 Task: Find connections with filter location Kongolo with filter topic #staysafewith filter profile language German with filter current company WSP in India with filter school Medical jobs updates with filter industry Consumer Services with filter service category Project Management with filter keywords title Public Relations Specialist
Action: Mouse moved to (502, 102)
Screenshot: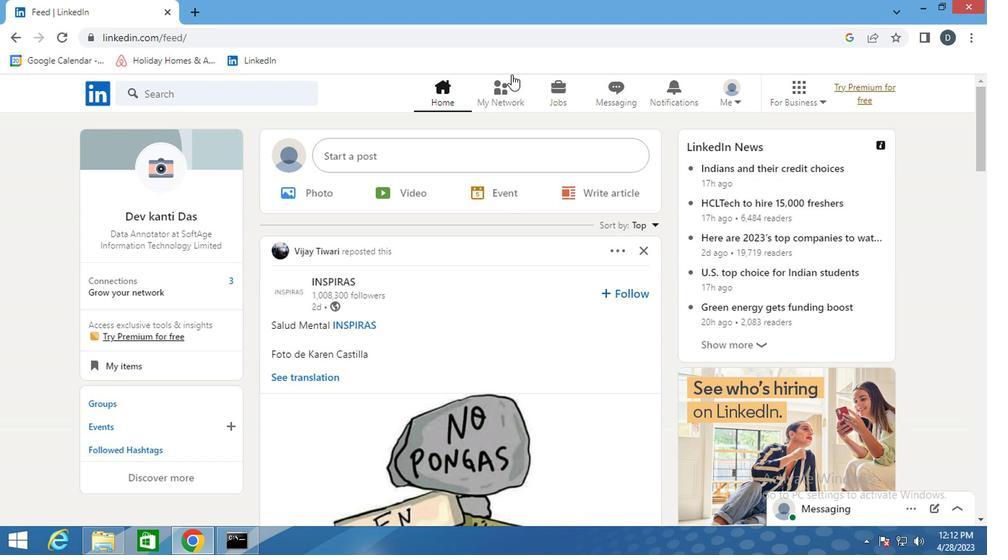 
Action: Mouse pressed left at (502, 102)
Screenshot: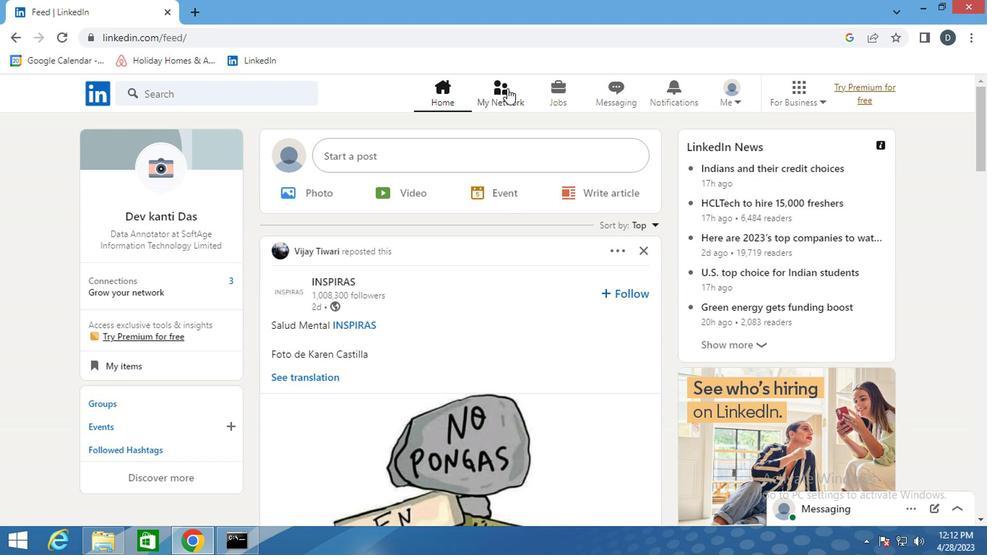 
Action: Mouse moved to (282, 177)
Screenshot: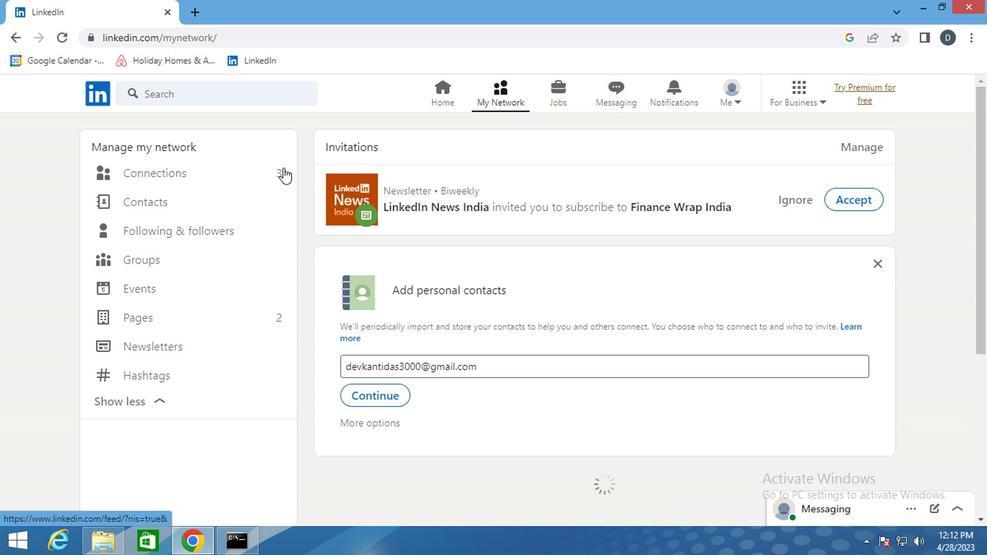 
Action: Mouse pressed left at (282, 177)
Screenshot: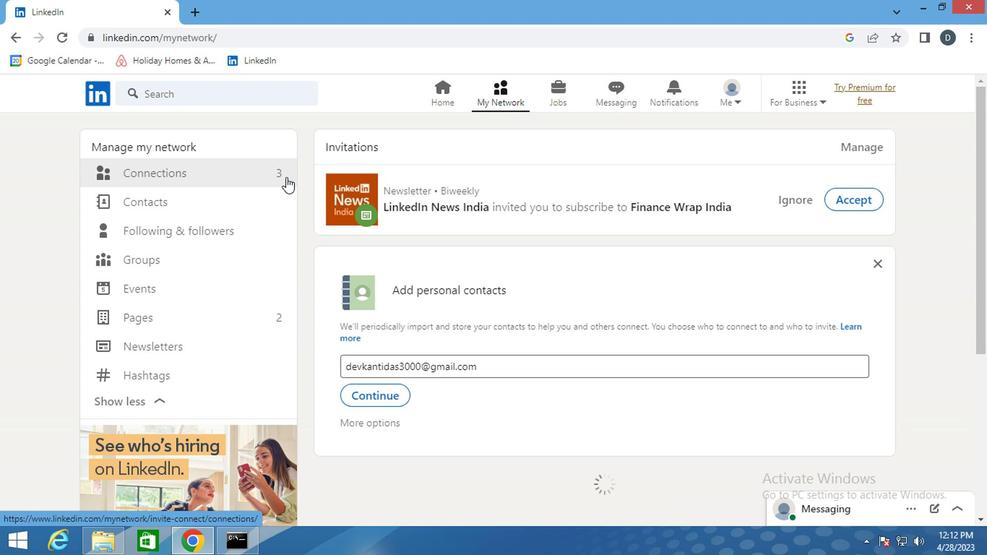 
Action: Mouse pressed left at (282, 177)
Screenshot: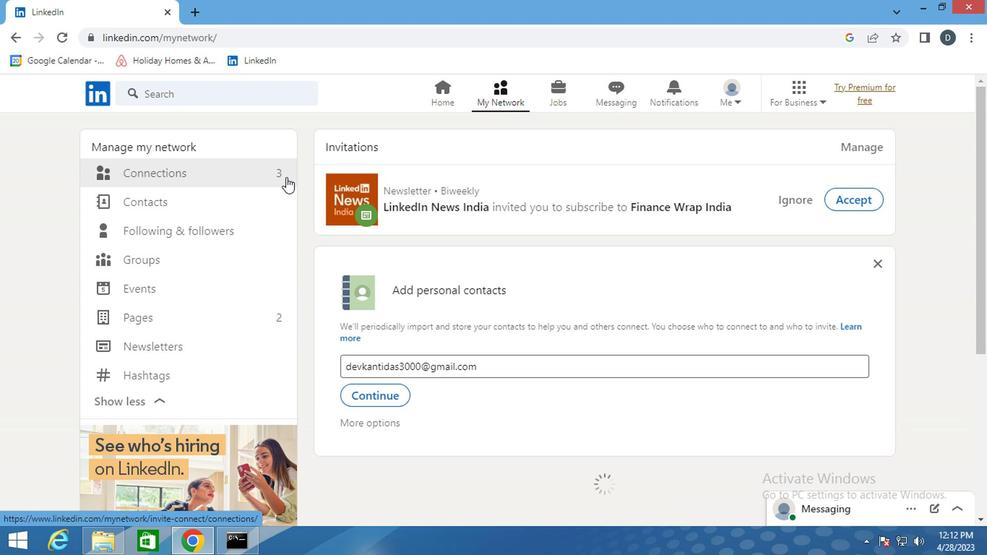 
Action: Mouse moved to (277, 173)
Screenshot: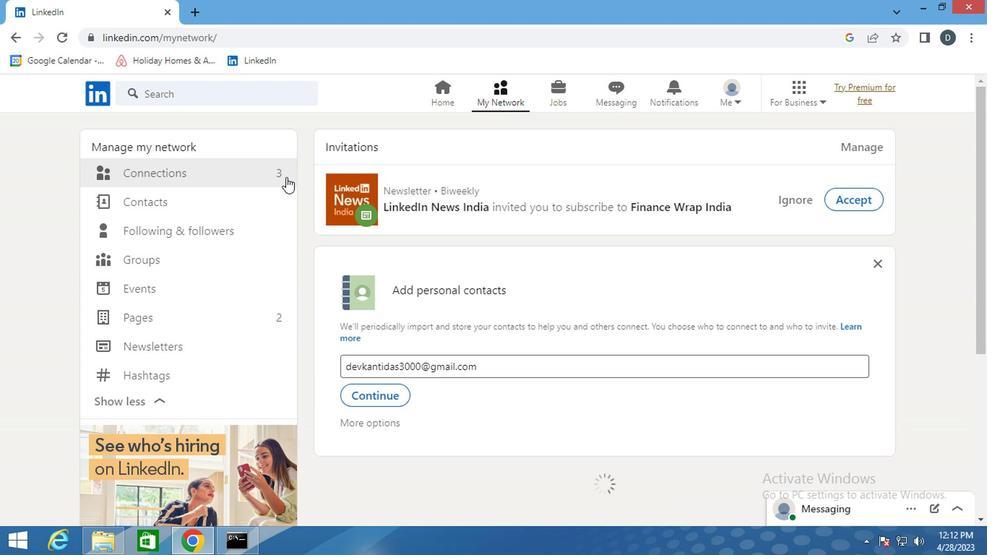 
Action: Mouse pressed left at (277, 173)
Screenshot: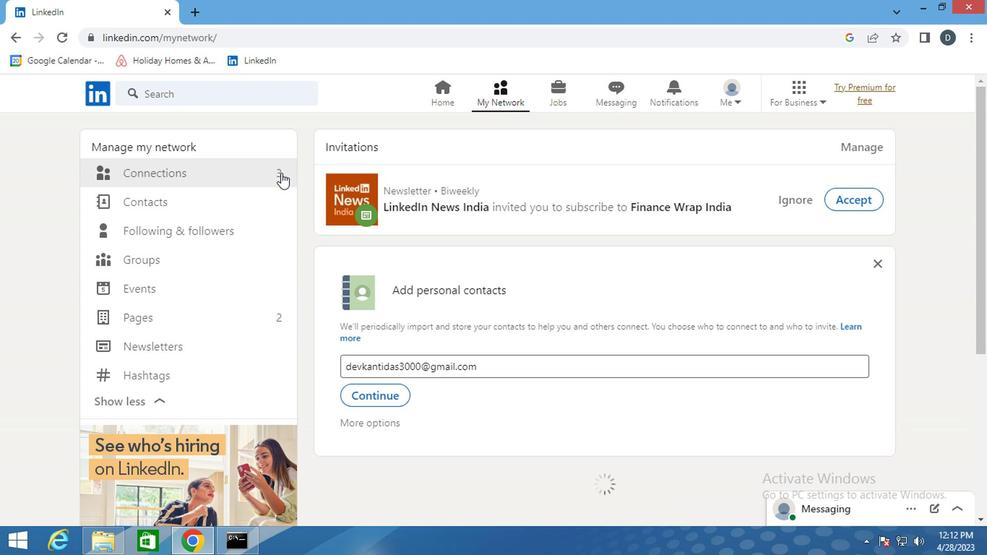 
Action: Mouse moved to (582, 180)
Screenshot: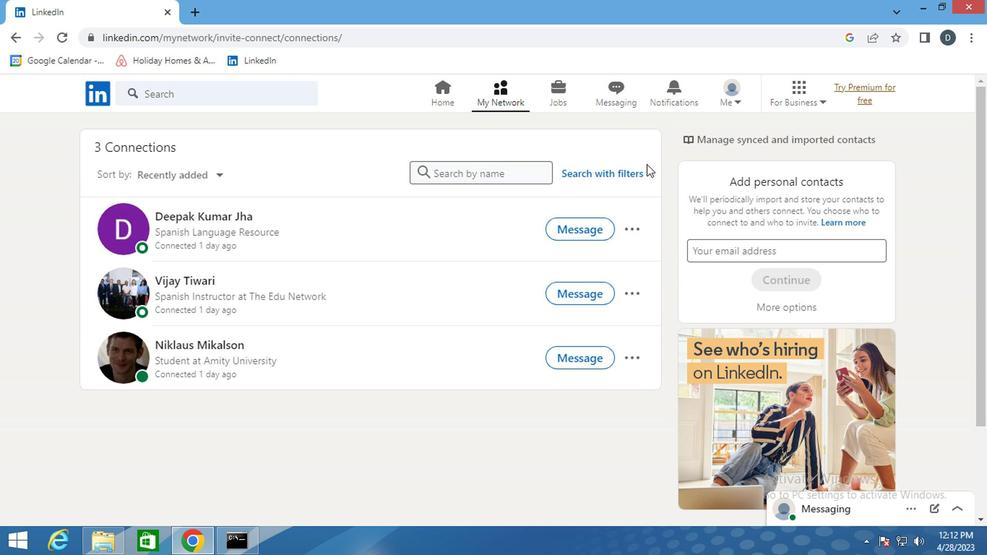 
Action: Mouse pressed left at (582, 180)
Screenshot: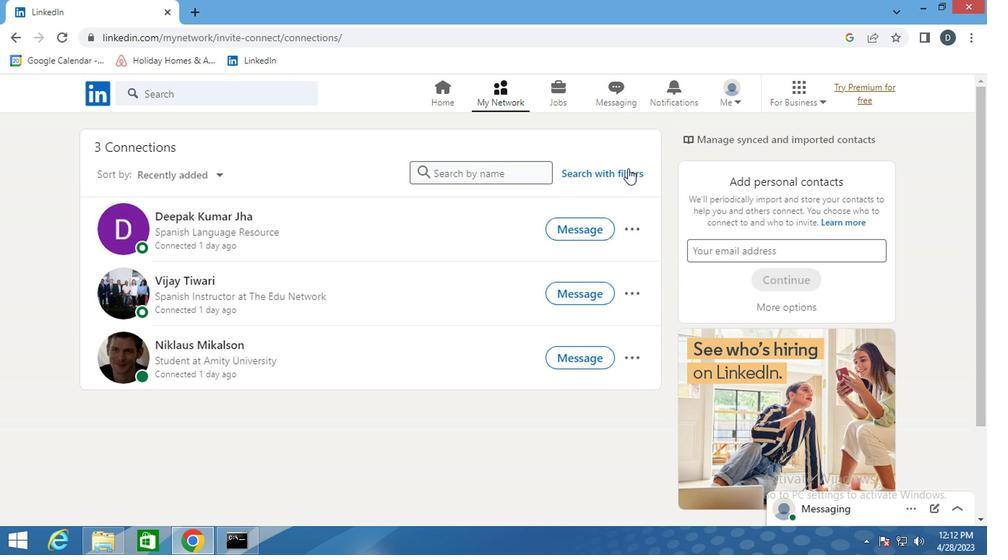 
Action: Mouse moved to (532, 131)
Screenshot: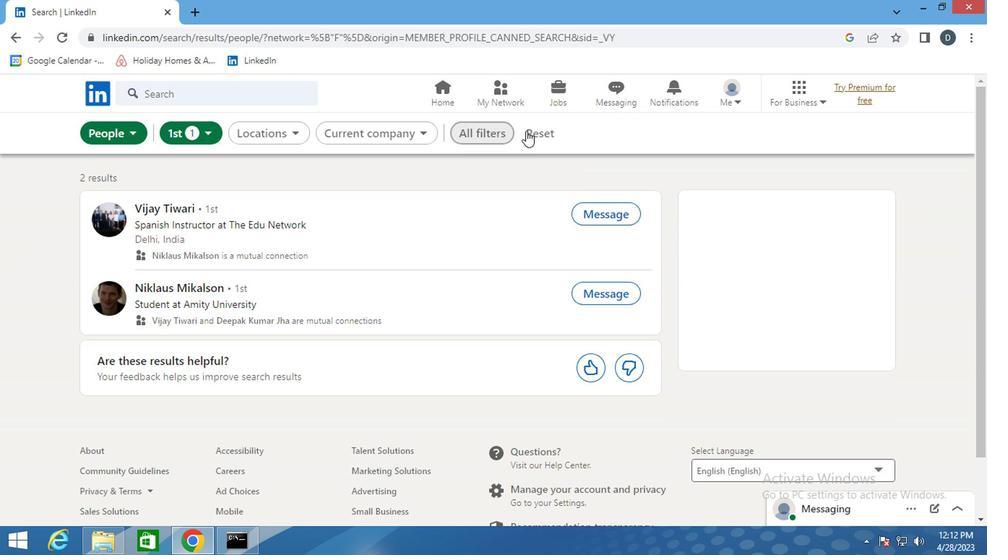 
Action: Mouse pressed left at (532, 131)
Screenshot: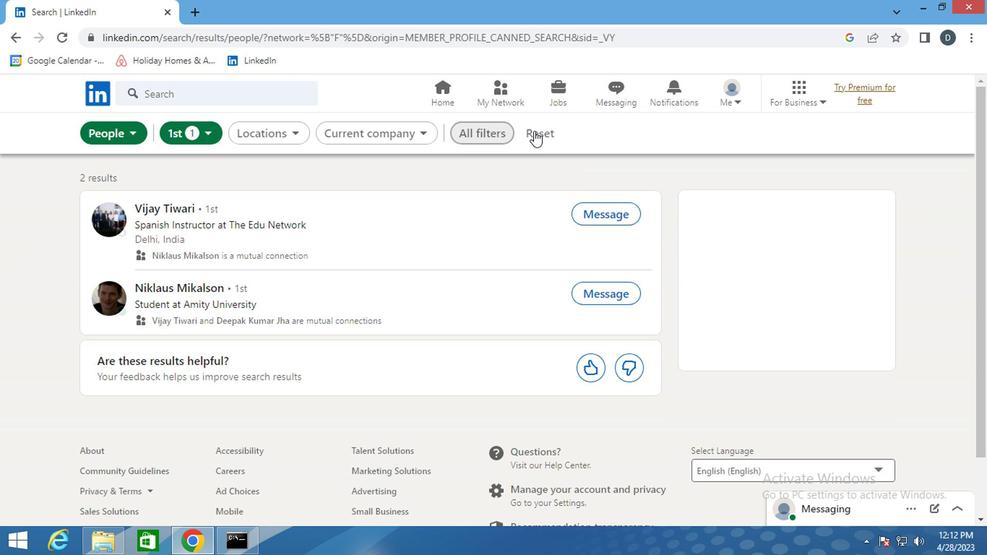 
Action: Mouse moved to (498, 131)
Screenshot: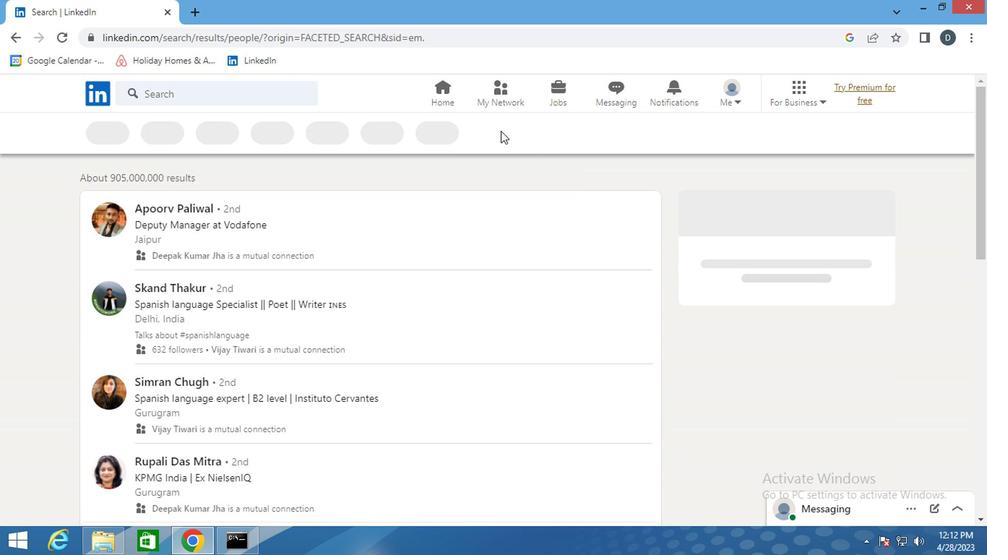 
Action: Mouse pressed left at (498, 131)
Screenshot: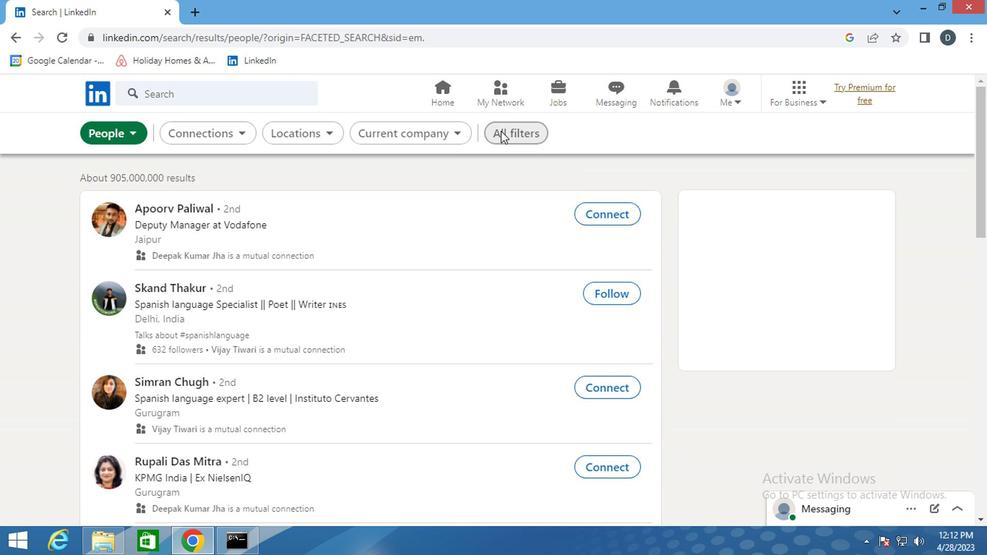 
Action: Mouse moved to (689, 294)
Screenshot: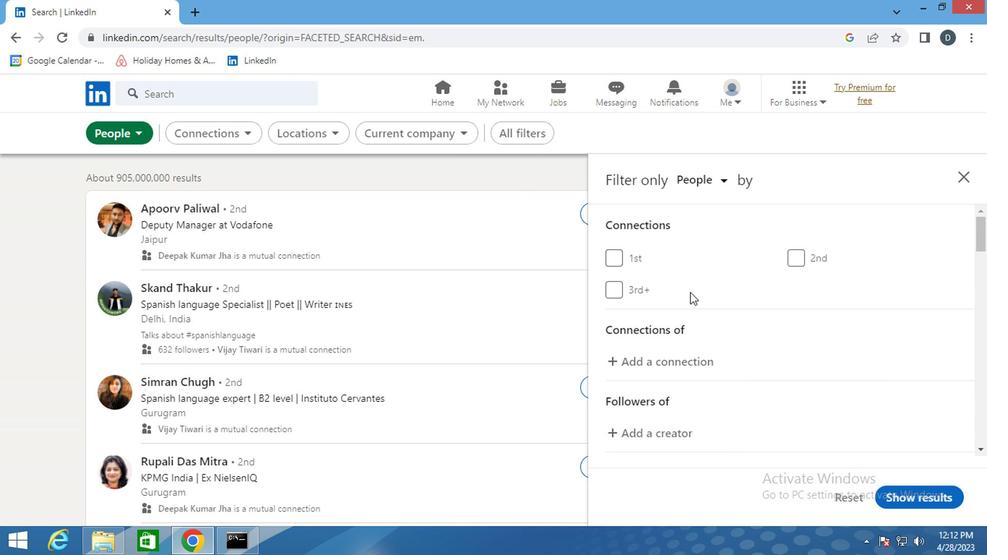 
Action: Mouse scrolled (689, 293) with delta (0, -1)
Screenshot: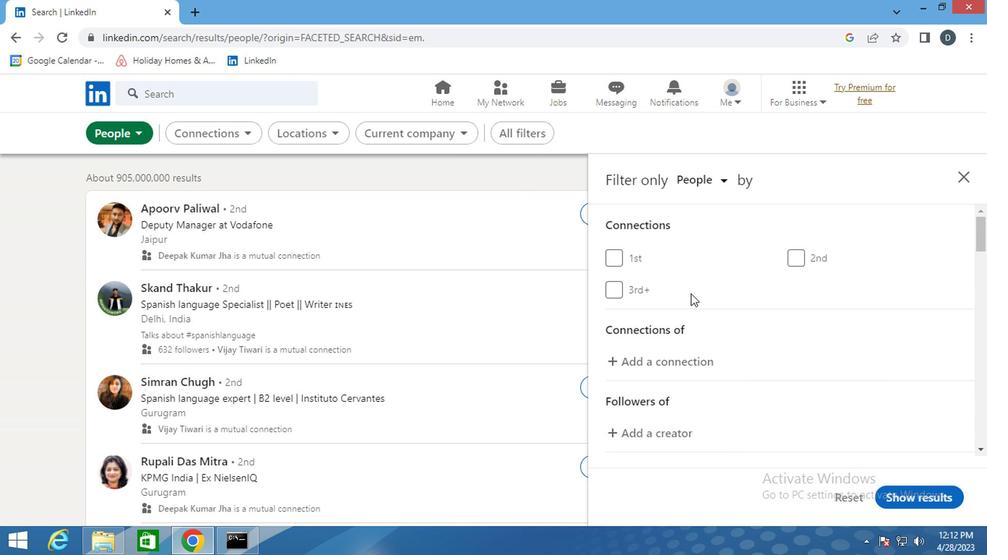 
Action: Mouse scrolled (689, 293) with delta (0, -1)
Screenshot: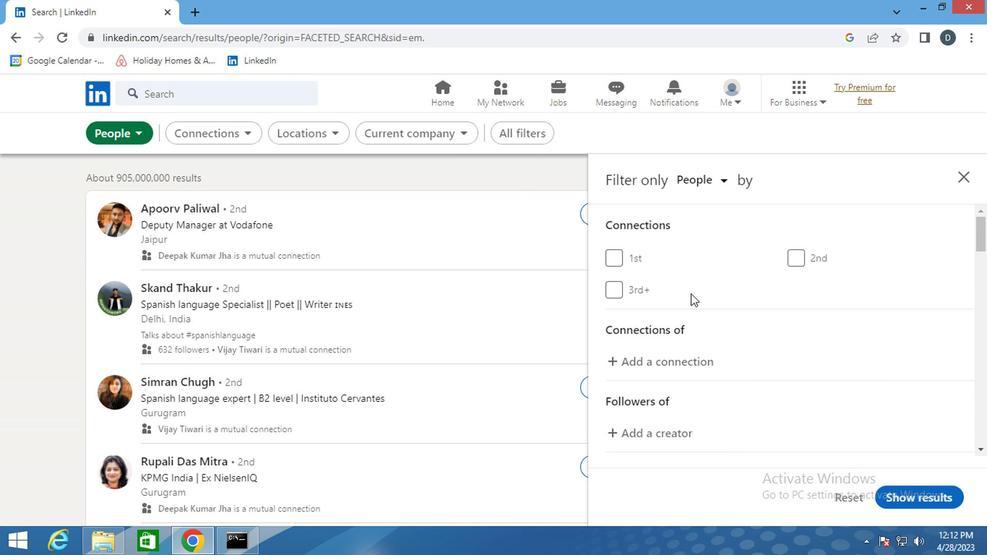 
Action: Mouse scrolled (689, 293) with delta (0, -1)
Screenshot: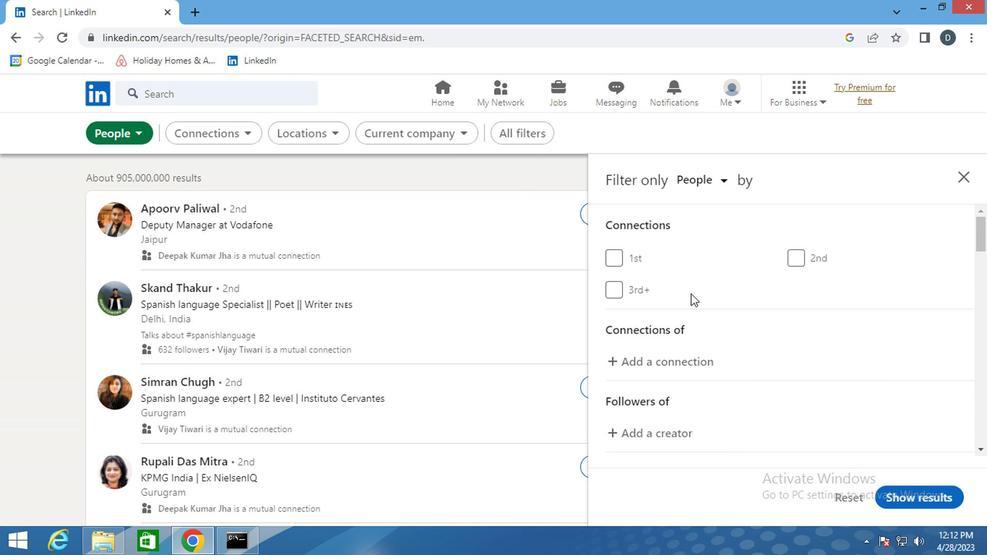 
Action: Mouse moved to (828, 352)
Screenshot: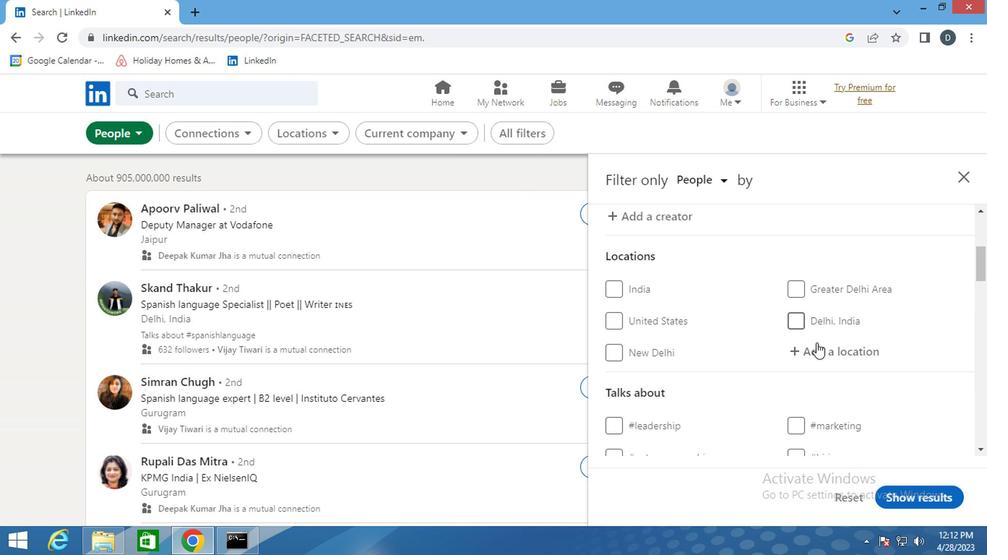
Action: Mouse pressed left at (828, 352)
Screenshot: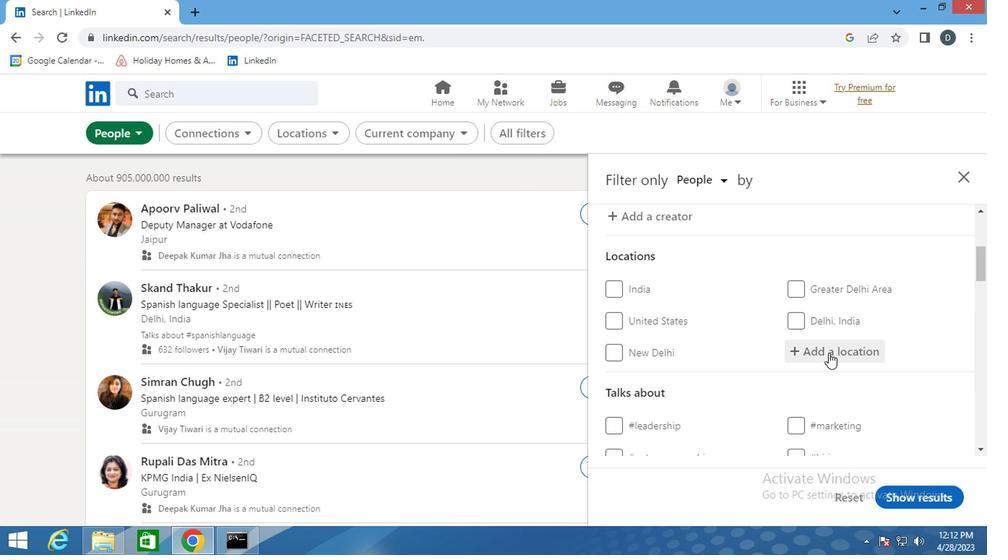 
Action: Mouse moved to (828, 354)
Screenshot: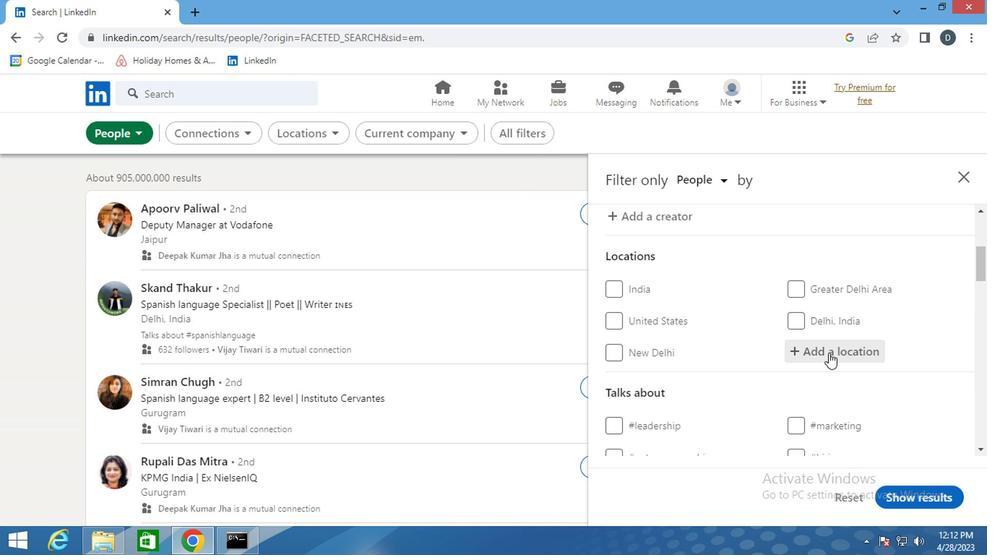 
Action: Key pressed <Key.shift_r>Kongolo
Screenshot: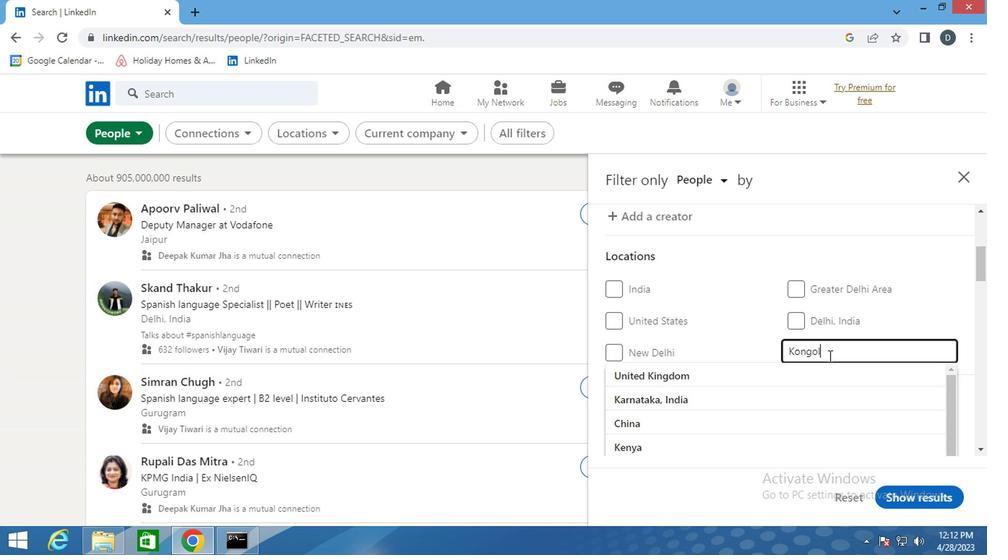 
Action: Mouse moved to (815, 375)
Screenshot: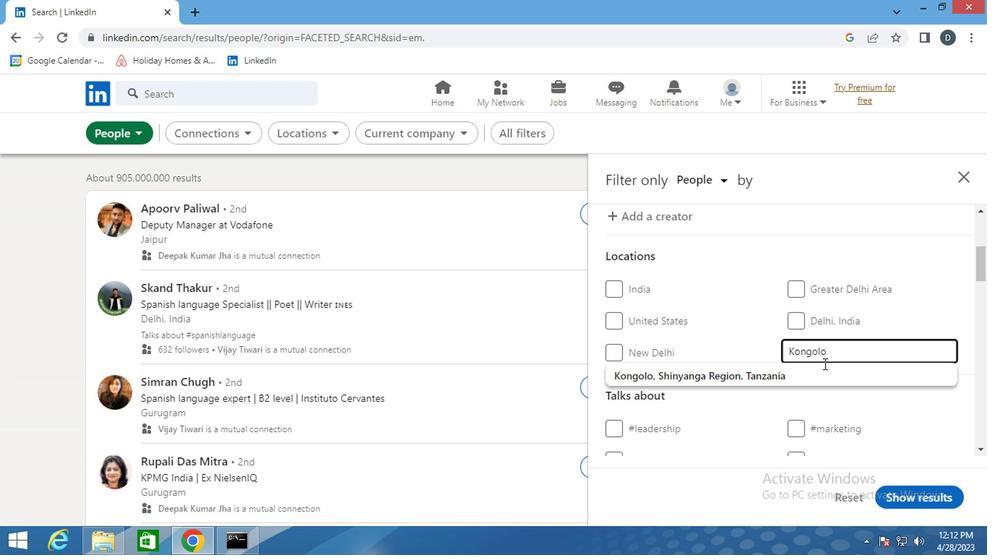 
Action: Mouse pressed left at (815, 375)
Screenshot: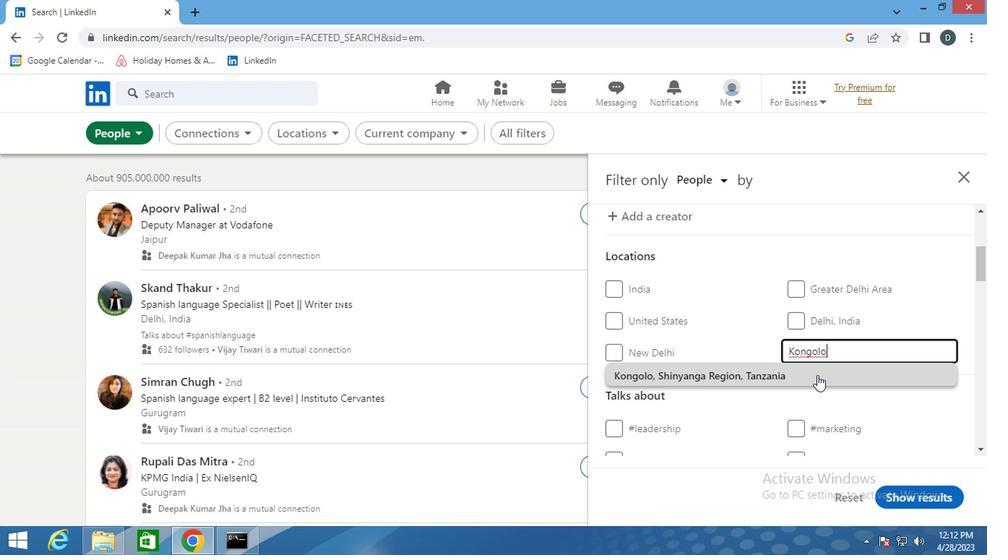 
Action: Mouse scrolled (815, 374) with delta (0, -1)
Screenshot: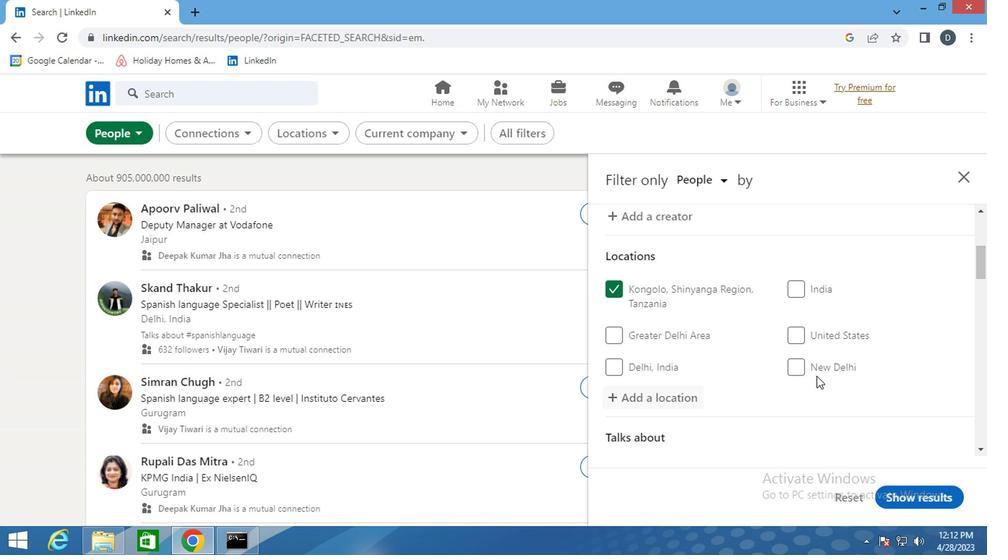 
Action: Mouse scrolled (815, 374) with delta (0, -1)
Screenshot: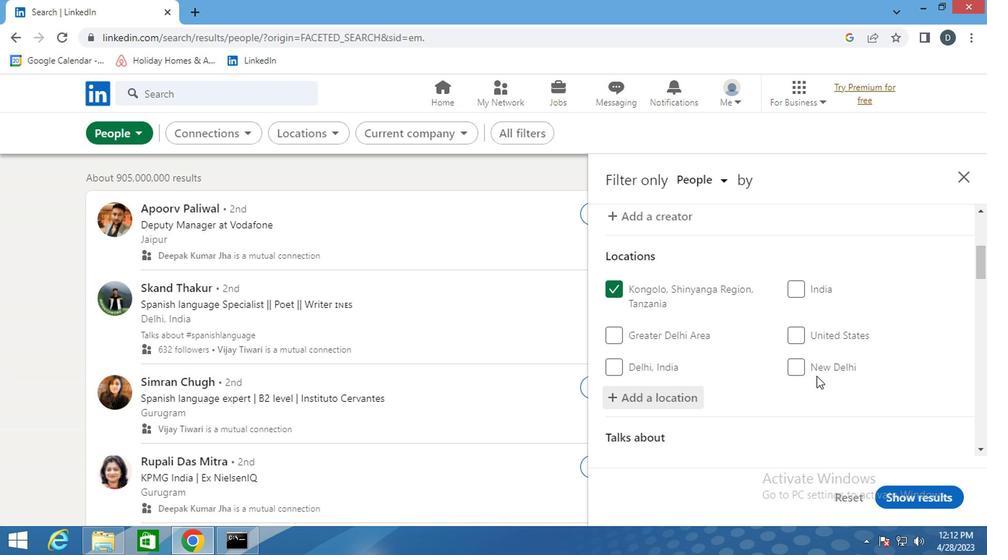 
Action: Mouse scrolled (815, 374) with delta (0, -1)
Screenshot: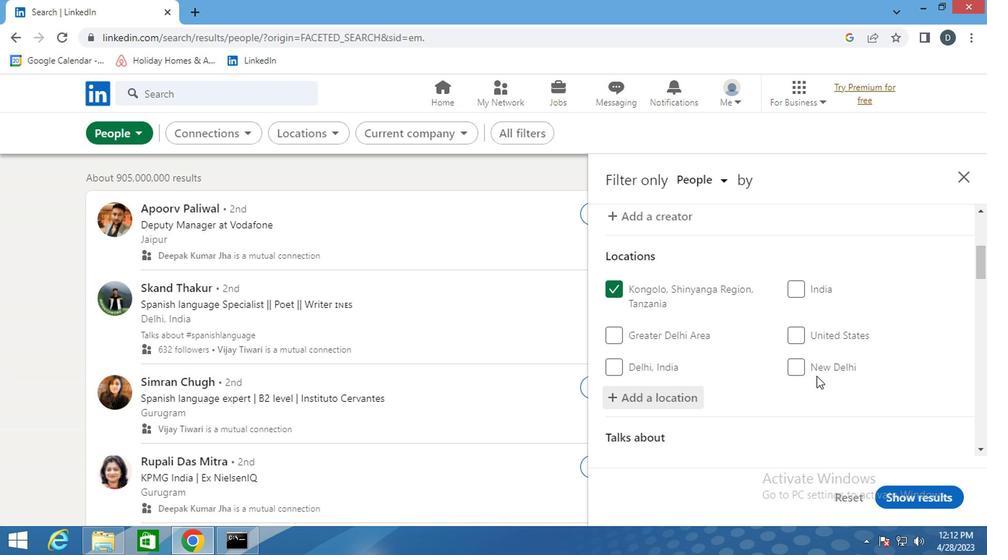 
Action: Mouse scrolled (815, 374) with delta (0, -1)
Screenshot: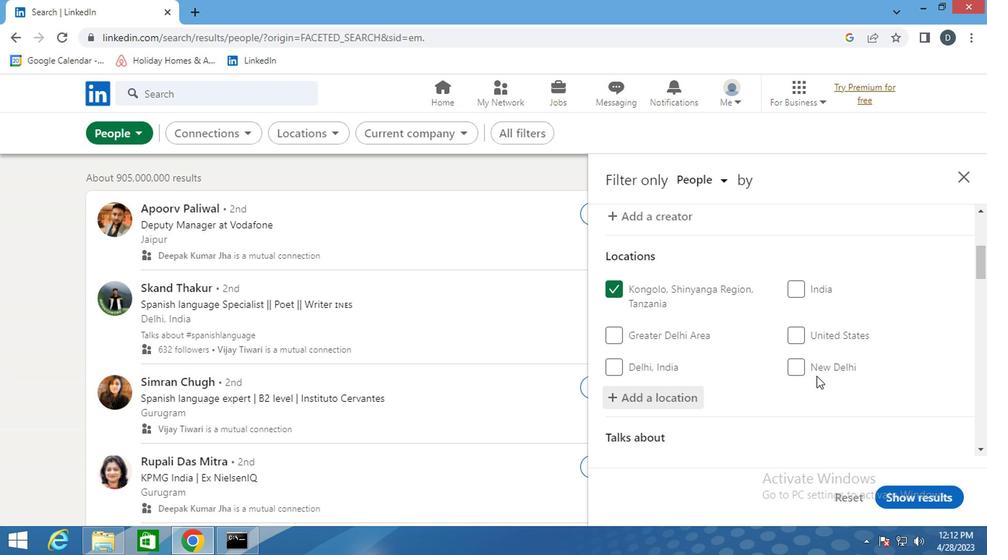 
Action: Mouse moved to (838, 250)
Screenshot: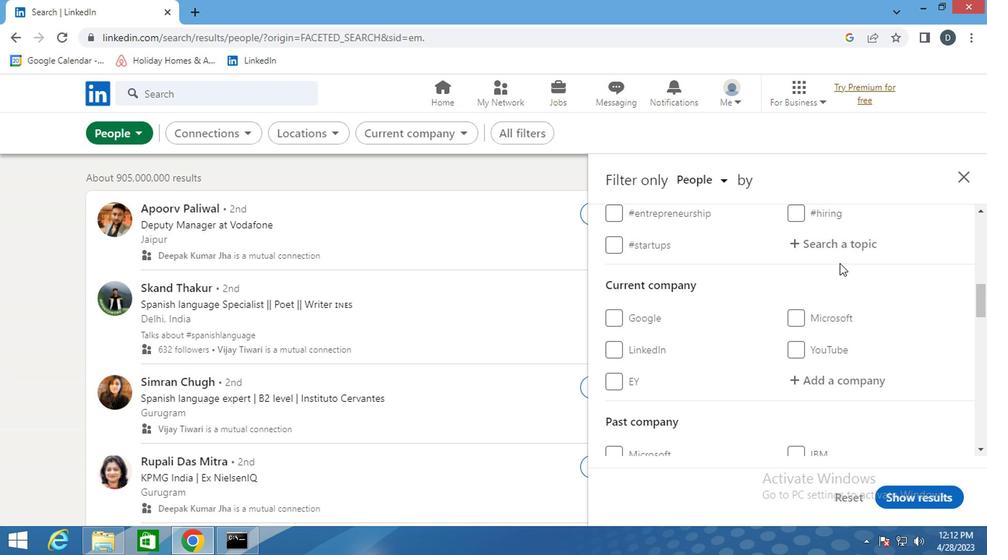
Action: Mouse pressed left at (838, 250)
Screenshot: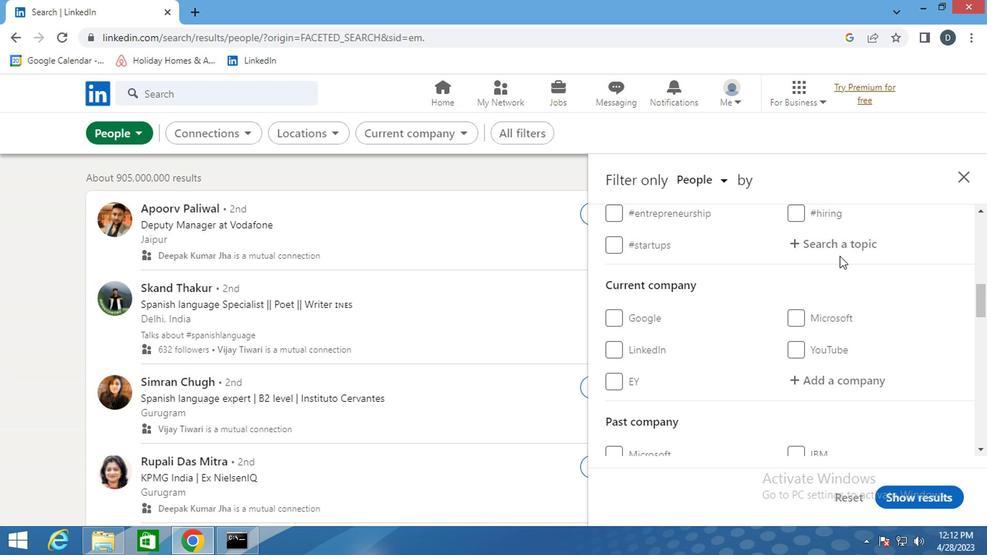 
Action: Key pressed <Key.shift><Key.shift><Key.shift><Key.shift><Key.shift><Key.shift><Key.shift><Key.shift><Key.shift><Key.shift><Key.shift><Key.shift><Key.shift>#STAT<Key.backspace>YSAFE
Screenshot: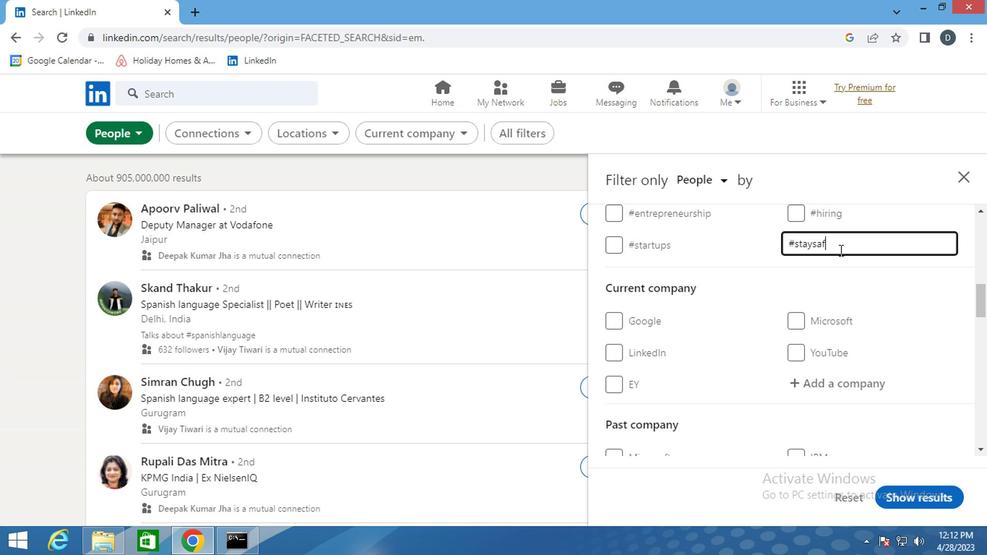 
Action: Mouse moved to (849, 368)
Screenshot: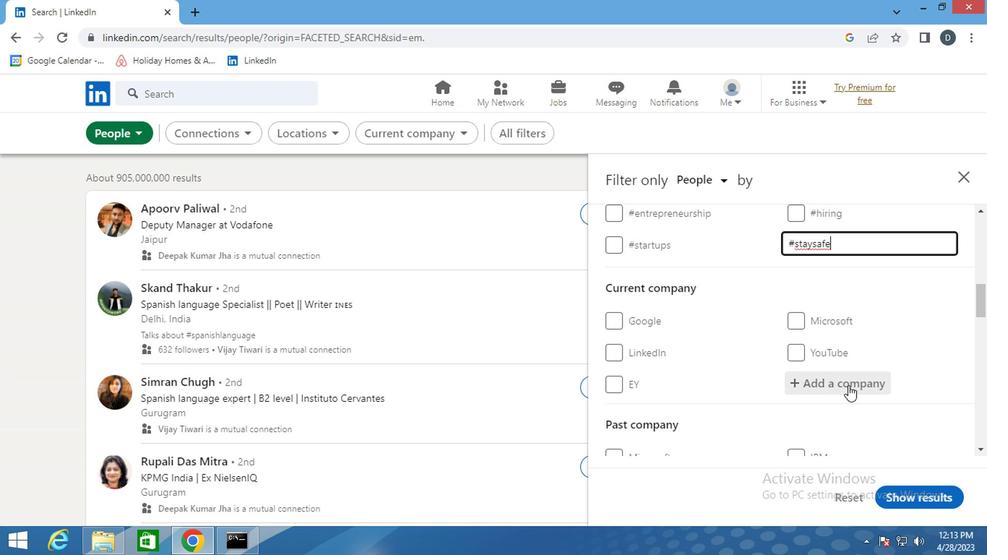 
Action: Mouse scrolled (849, 367) with delta (0, -1)
Screenshot: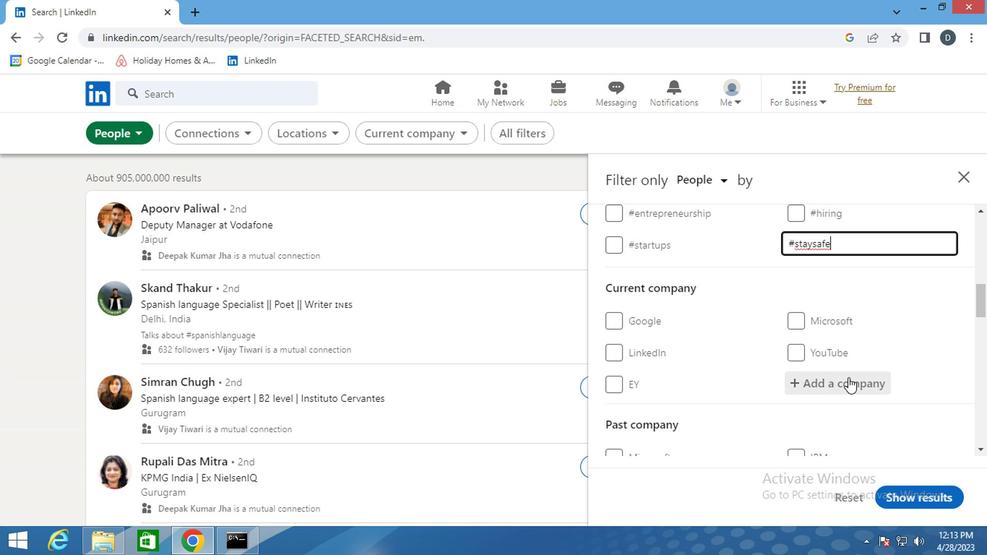 
Action: Mouse scrolled (849, 367) with delta (0, -1)
Screenshot: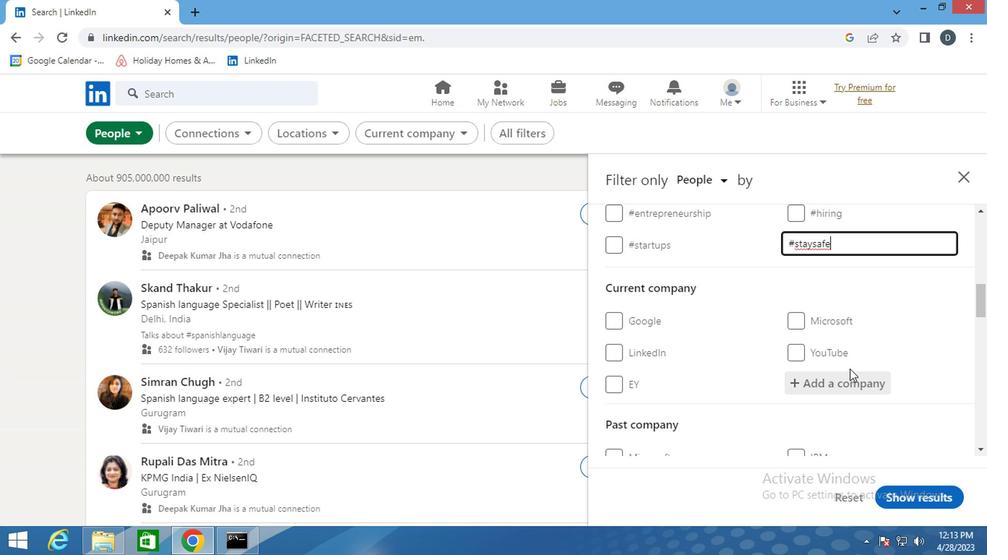 
Action: Mouse scrolled (849, 367) with delta (0, -1)
Screenshot: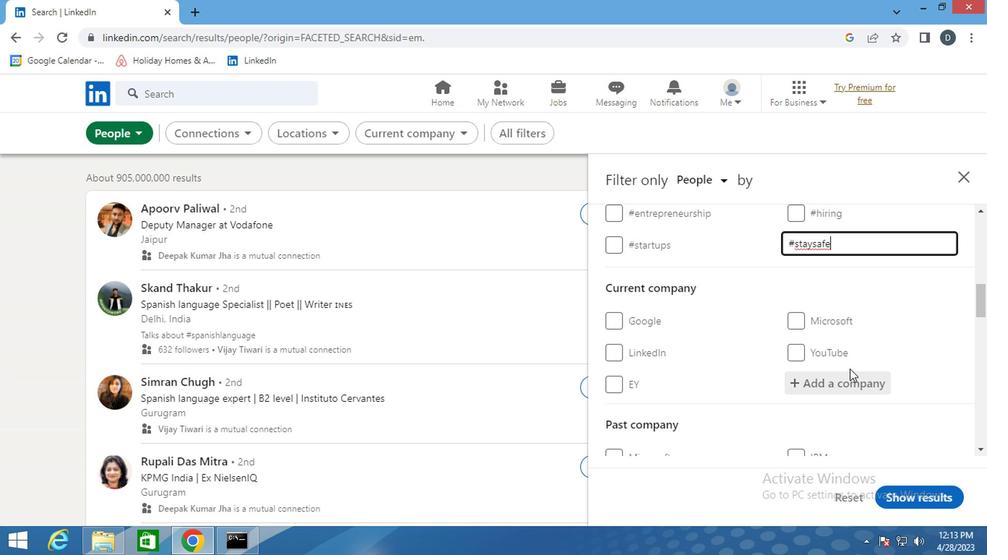 
Action: Mouse scrolled (849, 367) with delta (0, -1)
Screenshot: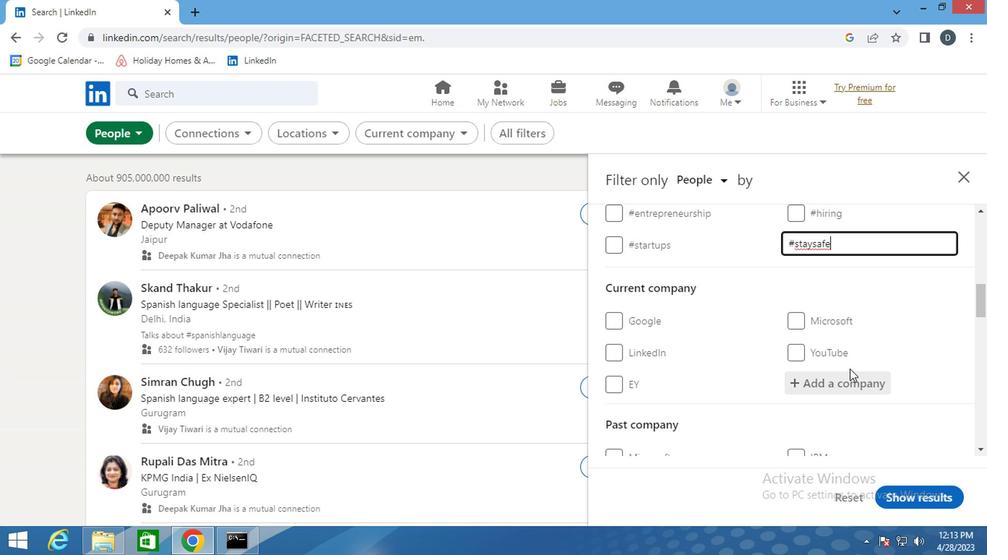 
Action: Mouse moved to (835, 334)
Screenshot: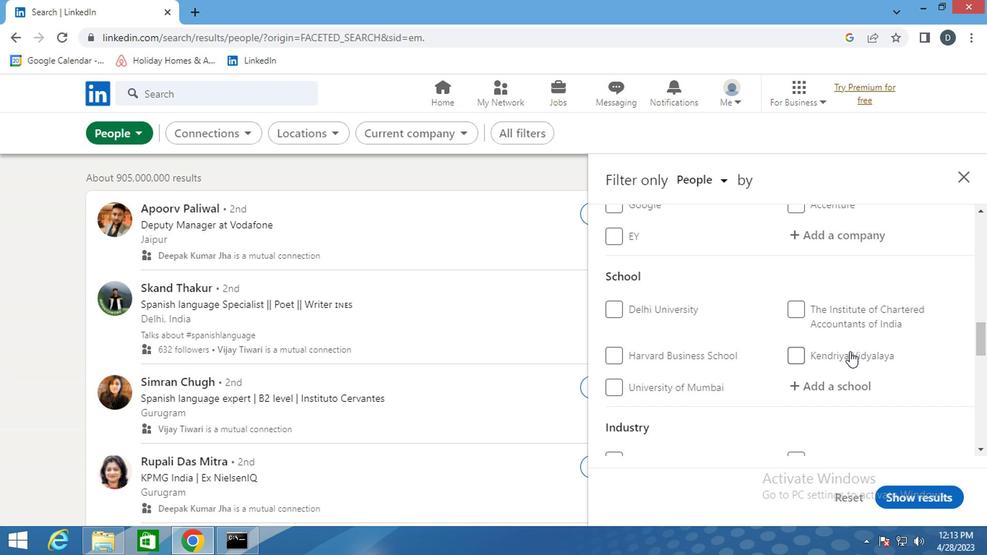 
Action: Mouse scrolled (835, 333) with delta (0, 0)
Screenshot: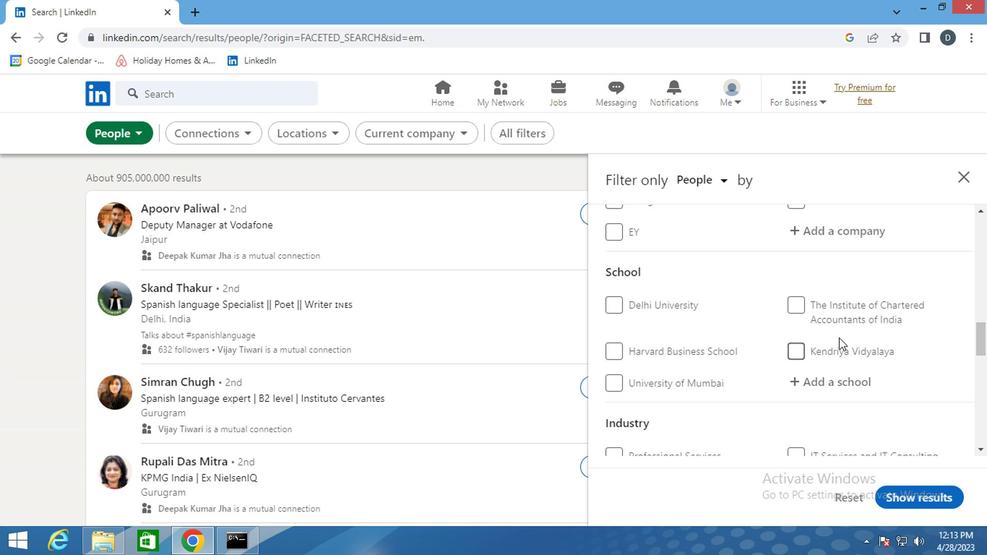 
Action: Mouse scrolled (835, 333) with delta (0, 0)
Screenshot: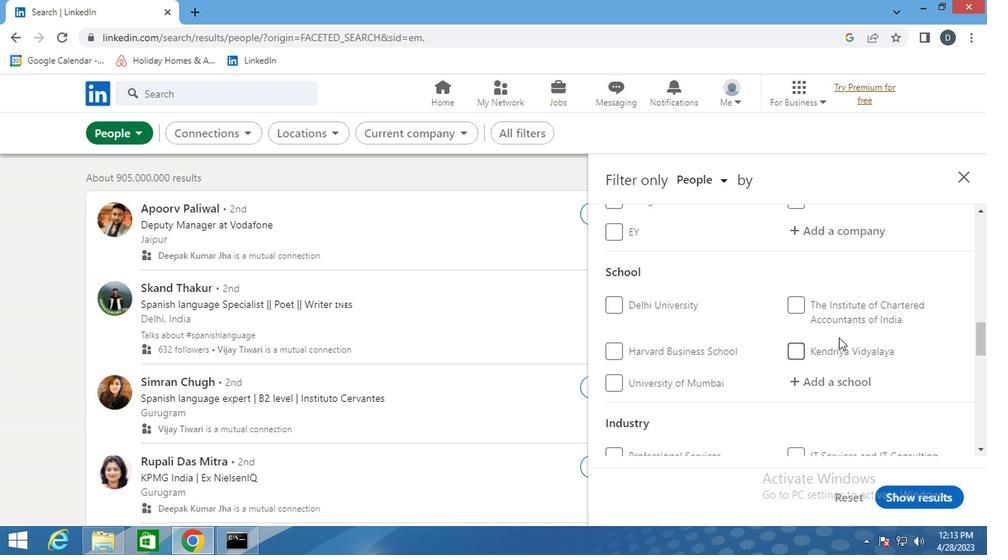 
Action: Mouse scrolled (835, 333) with delta (0, 0)
Screenshot: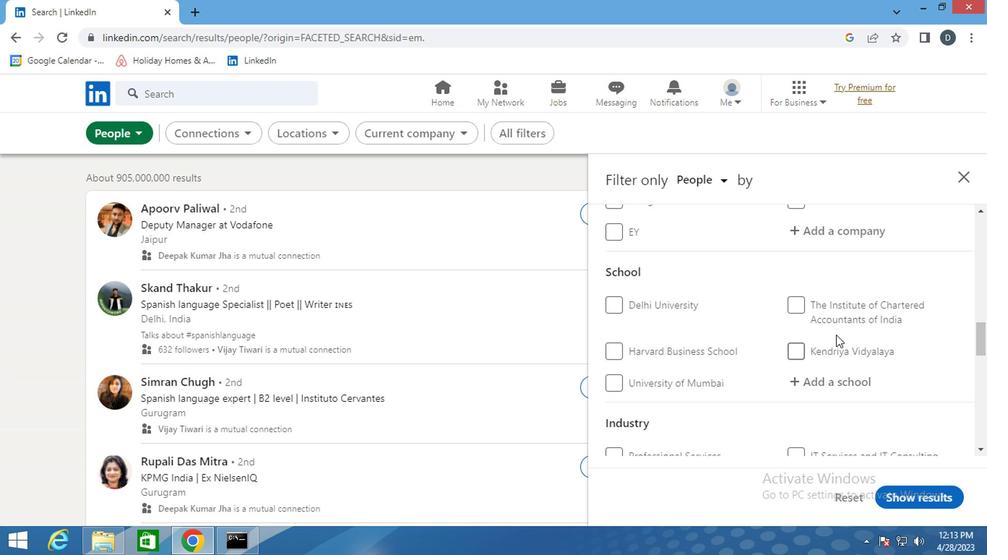 
Action: Mouse moved to (822, 327)
Screenshot: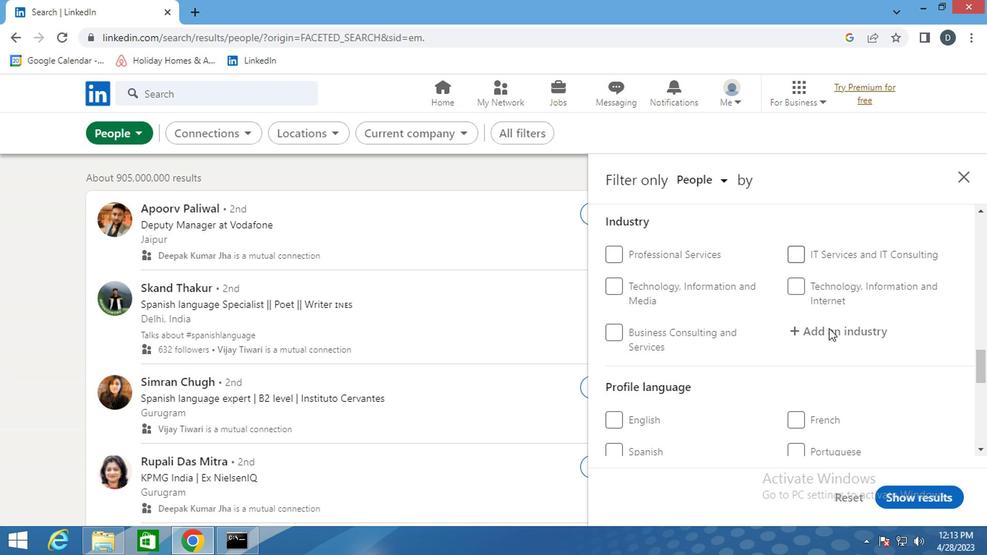 
Action: Mouse scrolled (822, 326) with delta (0, 0)
Screenshot: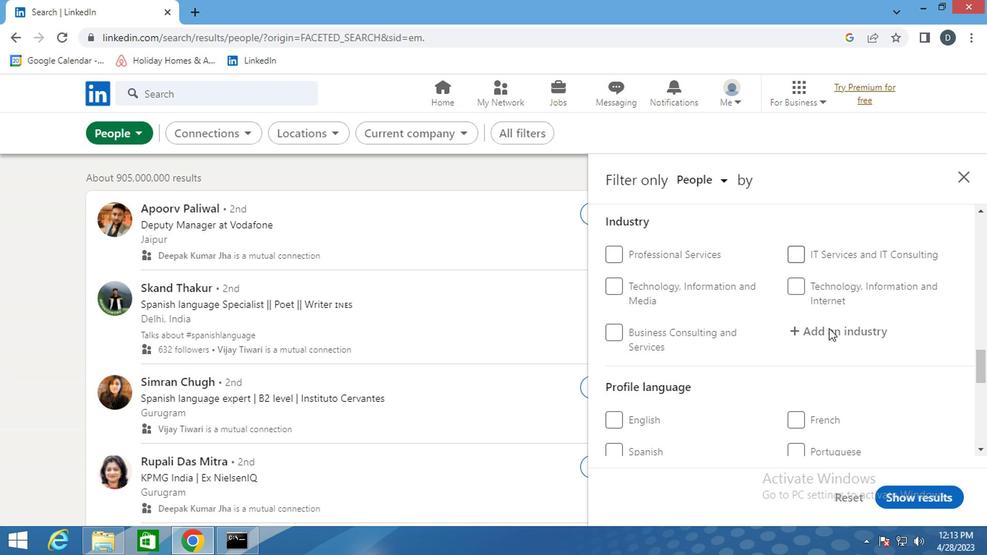 
Action: Mouse moved to (813, 325)
Screenshot: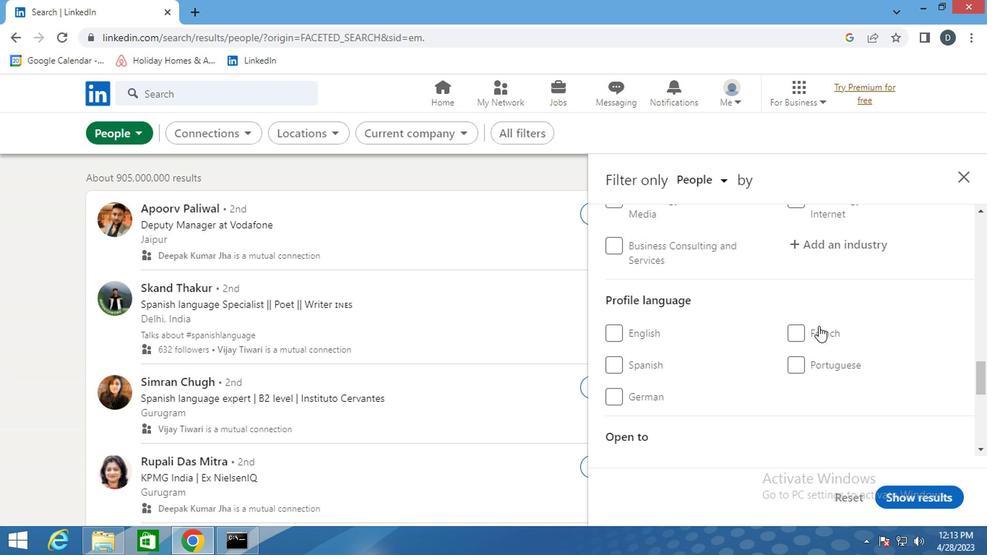 
Action: Mouse scrolled (813, 325) with delta (0, 0)
Screenshot: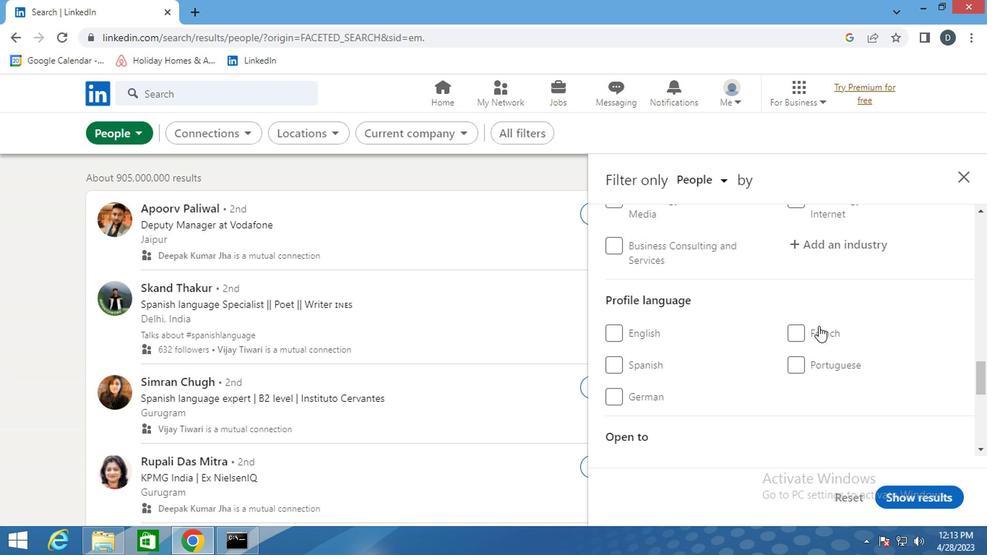 
Action: Mouse moved to (632, 319)
Screenshot: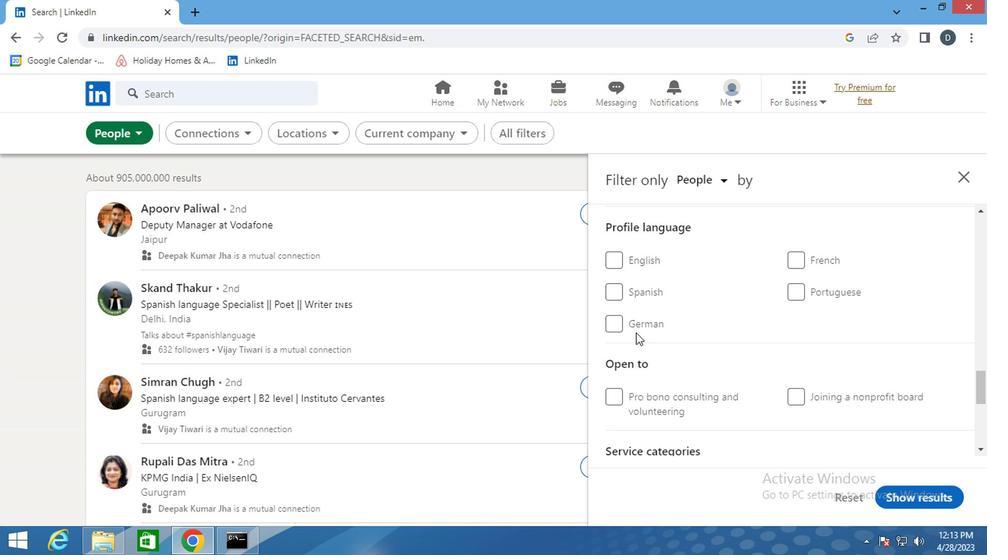 
Action: Mouse pressed left at (632, 319)
Screenshot: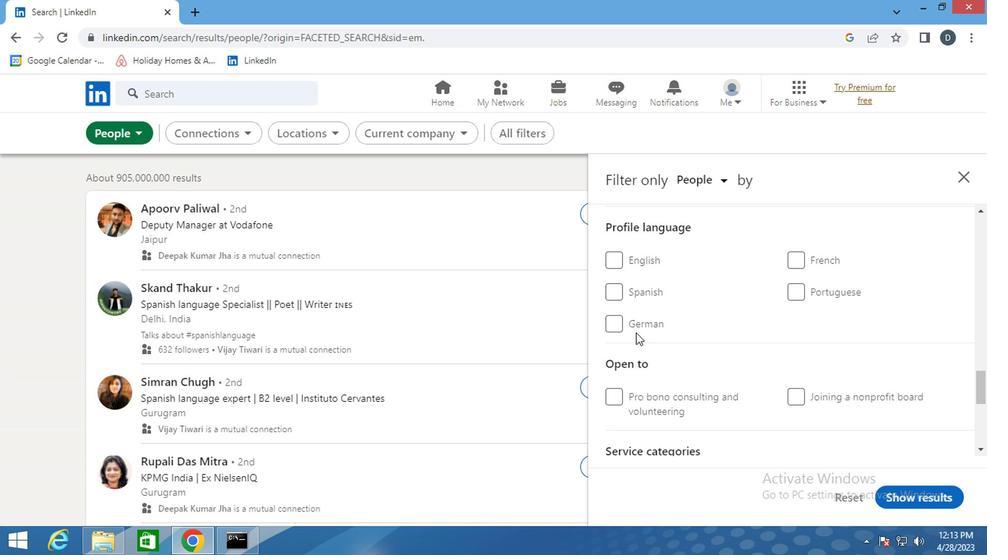 
Action: Mouse moved to (825, 355)
Screenshot: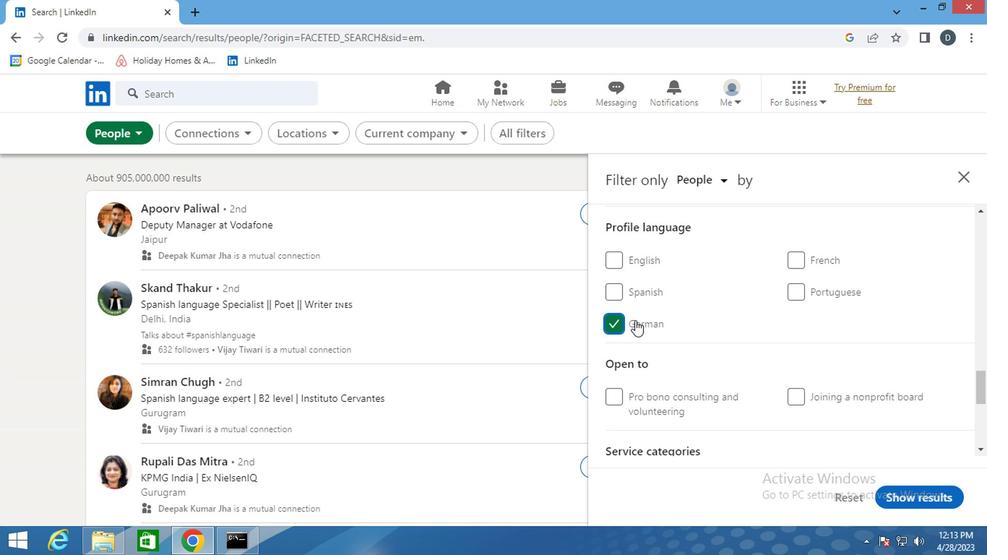 
Action: Mouse scrolled (825, 356) with delta (0, 0)
Screenshot: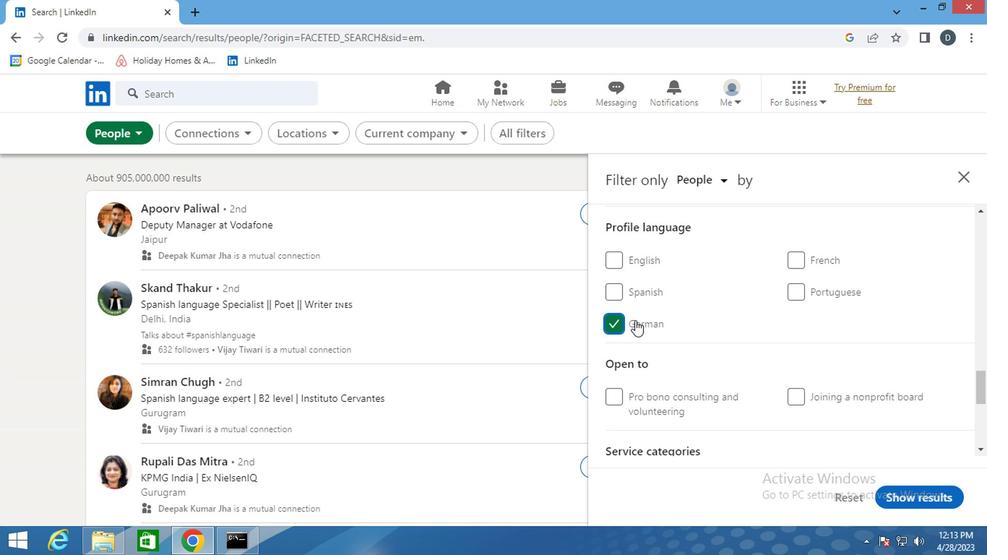 
Action: Mouse scrolled (825, 356) with delta (0, 0)
Screenshot: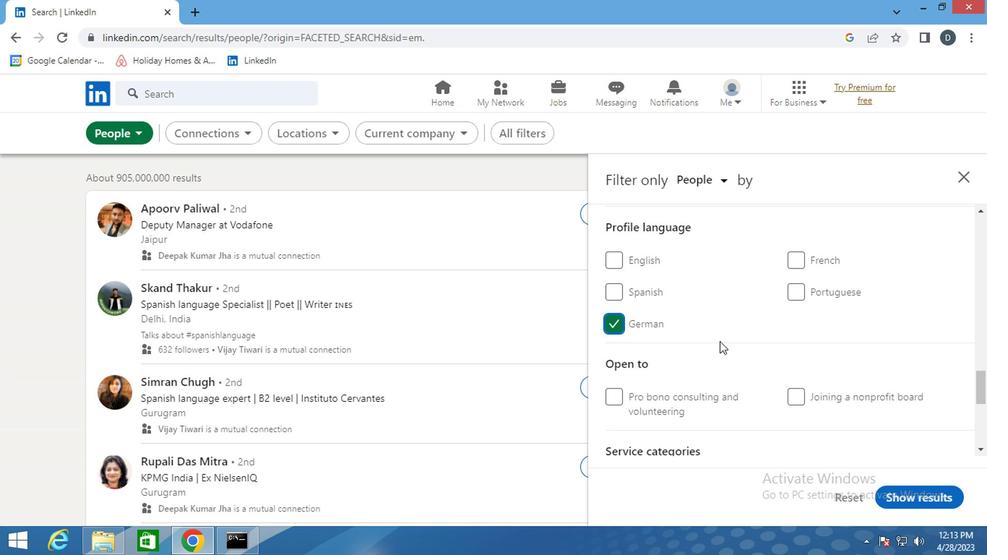 
Action: Mouse scrolled (825, 356) with delta (0, 0)
Screenshot: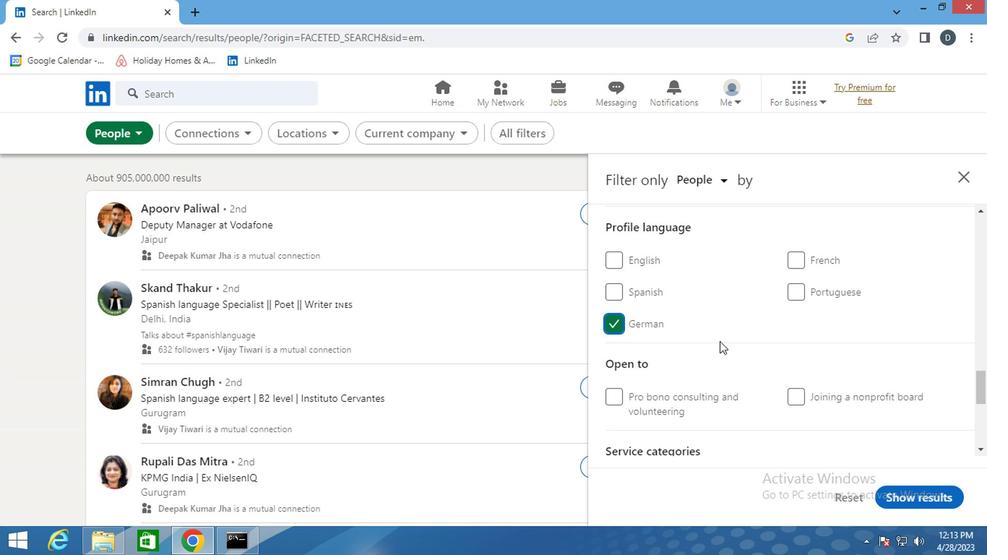 
Action: Mouse moved to (825, 355)
Screenshot: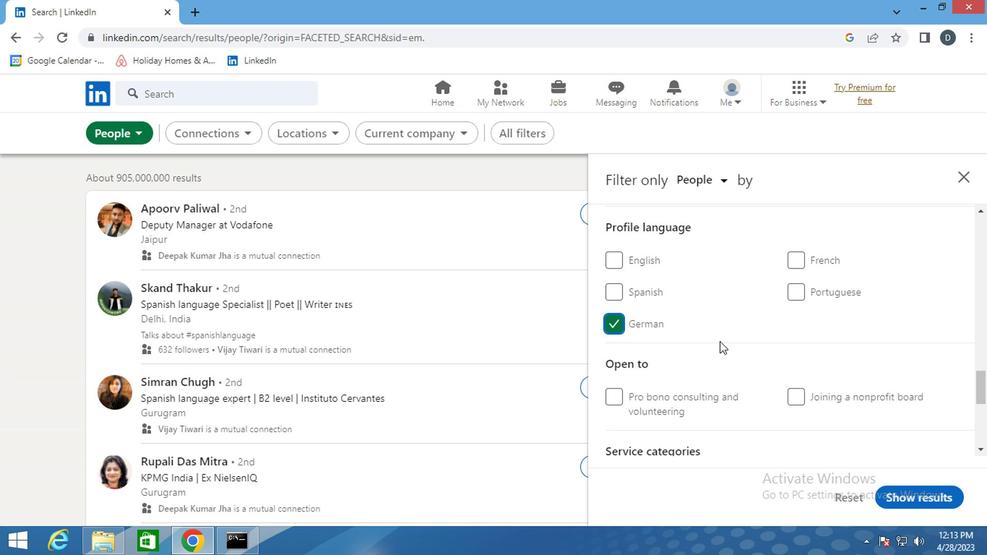 
Action: Mouse scrolled (825, 356) with delta (0, 0)
Screenshot: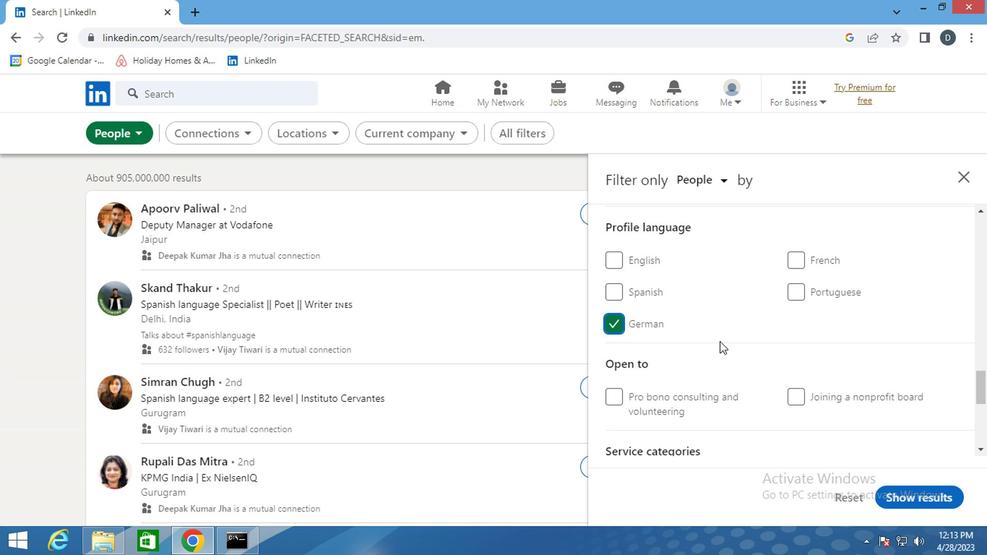 
Action: Mouse moved to (824, 356)
Screenshot: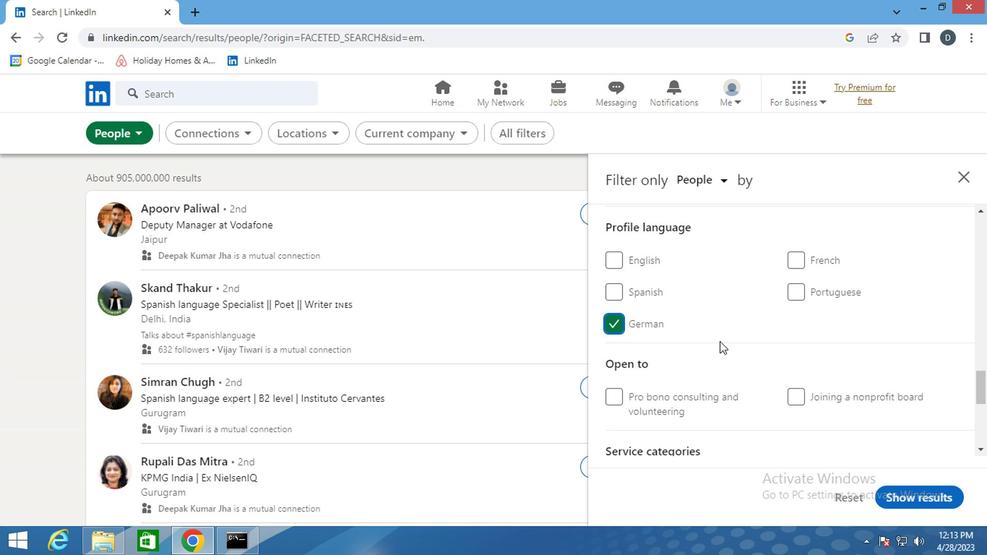
Action: Mouse scrolled (824, 357) with delta (0, 1)
Screenshot: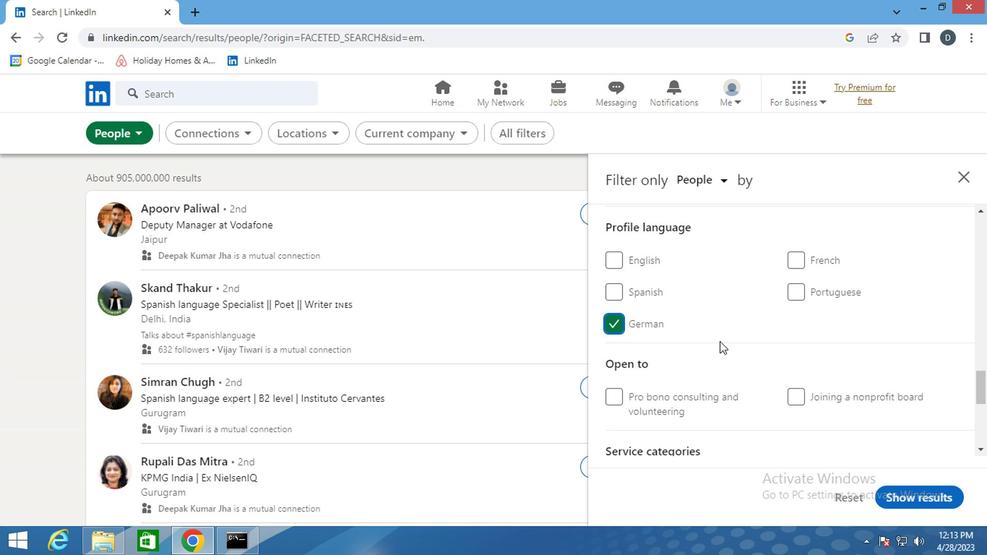 
Action: Mouse moved to (823, 356)
Screenshot: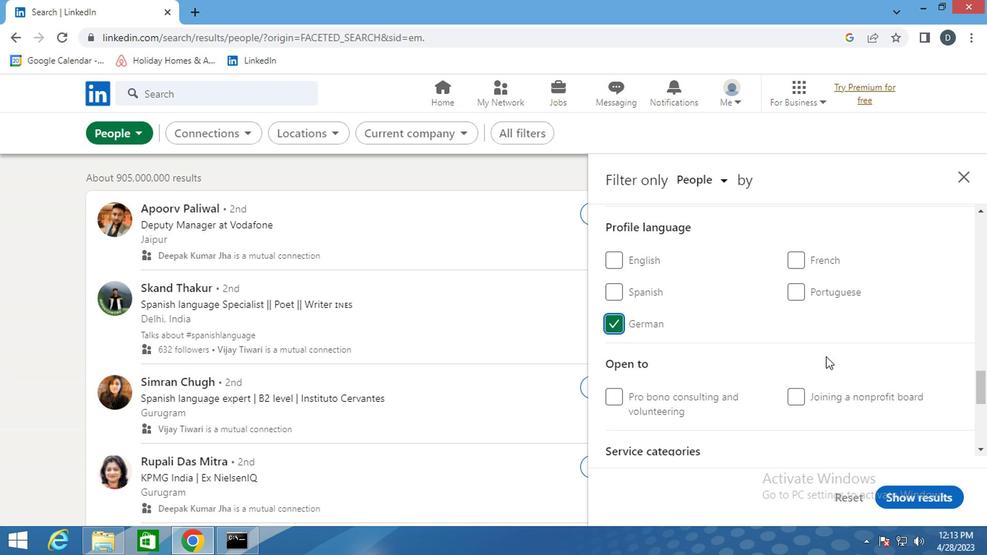 
Action: Mouse scrolled (823, 357) with delta (0, 1)
Screenshot: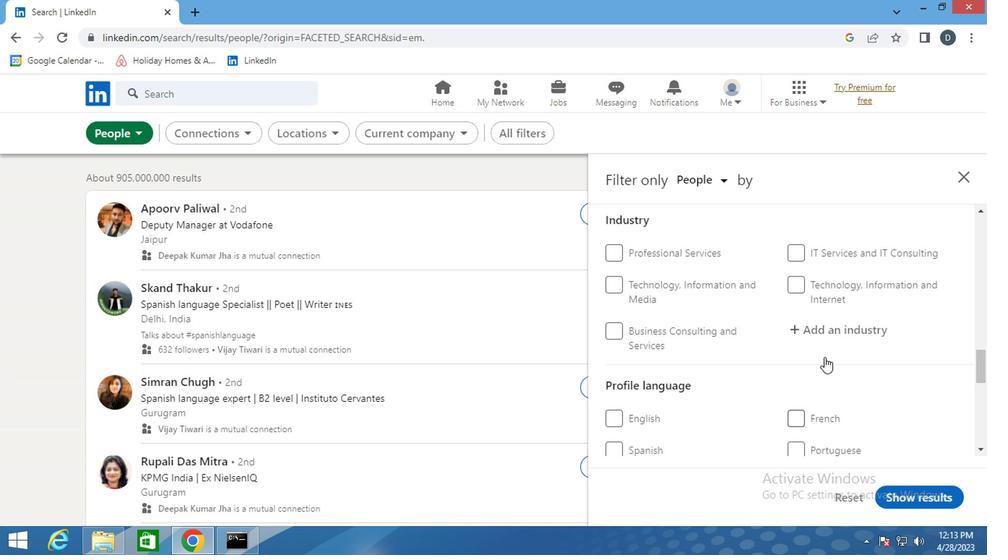 
Action: Mouse scrolled (823, 357) with delta (0, 1)
Screenshot: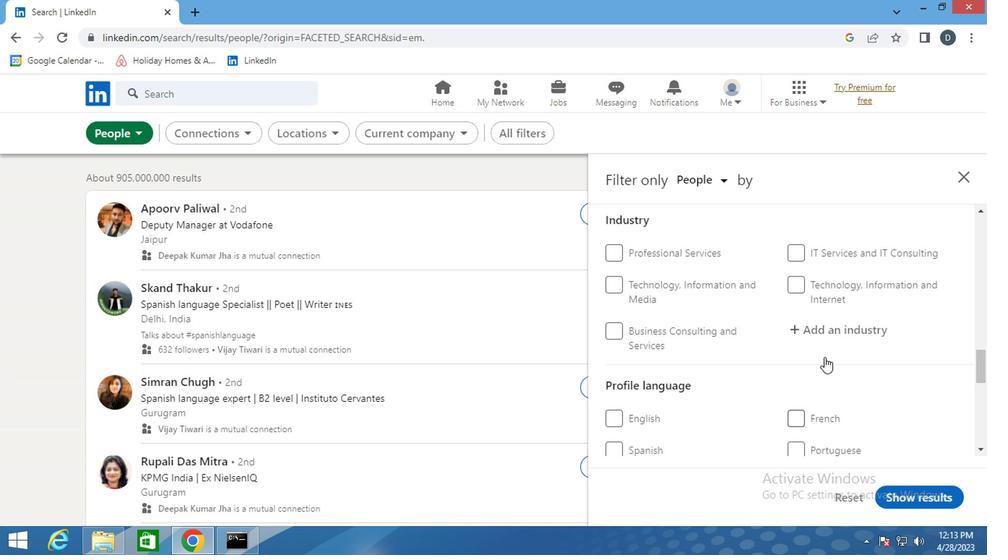 
Action: Mouse scrolled (823, 357) with delta (0, 1)
Screenshot: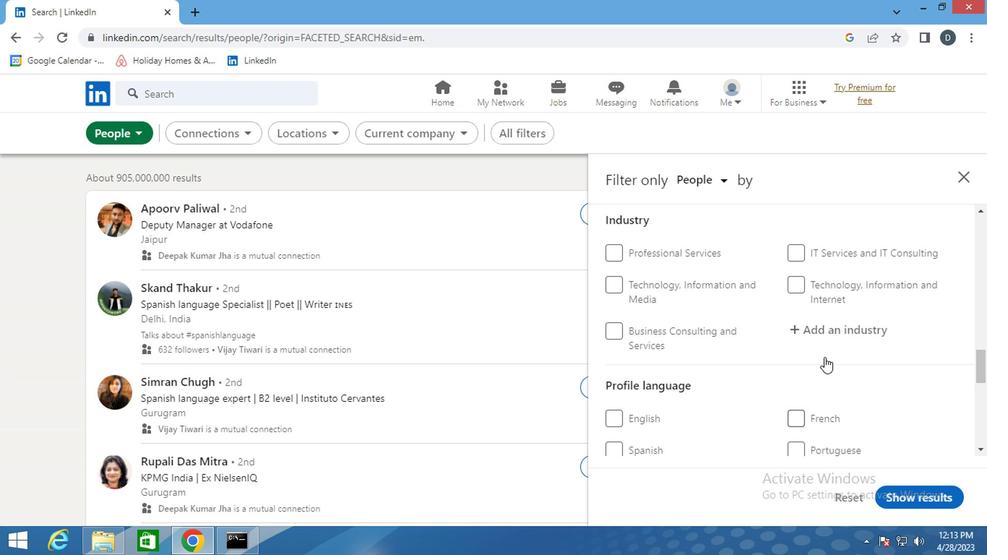 
Action: Mouse moved to (825, 356)
Screenshot: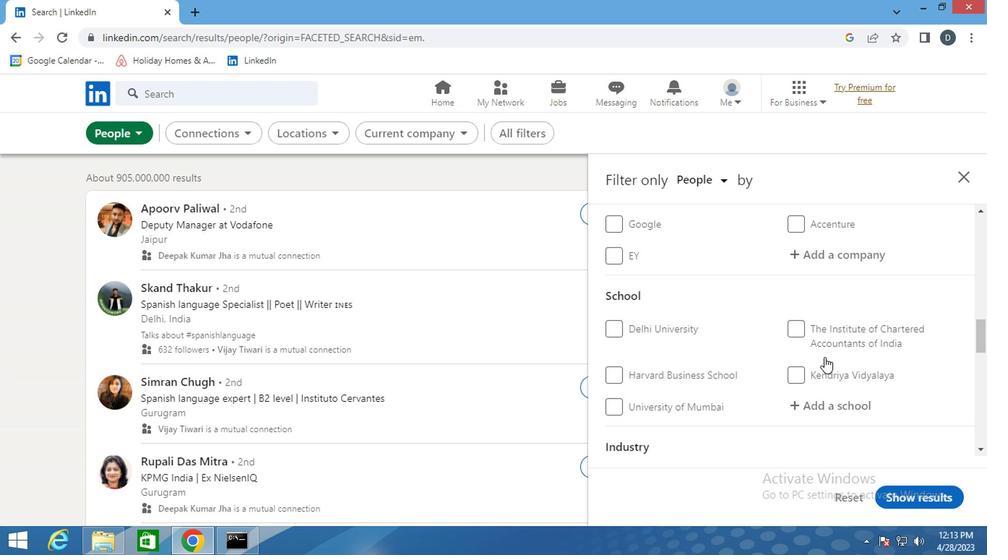 
Action: Mouse scrolled (825, 357) with delta (0, 1)
Screenshot: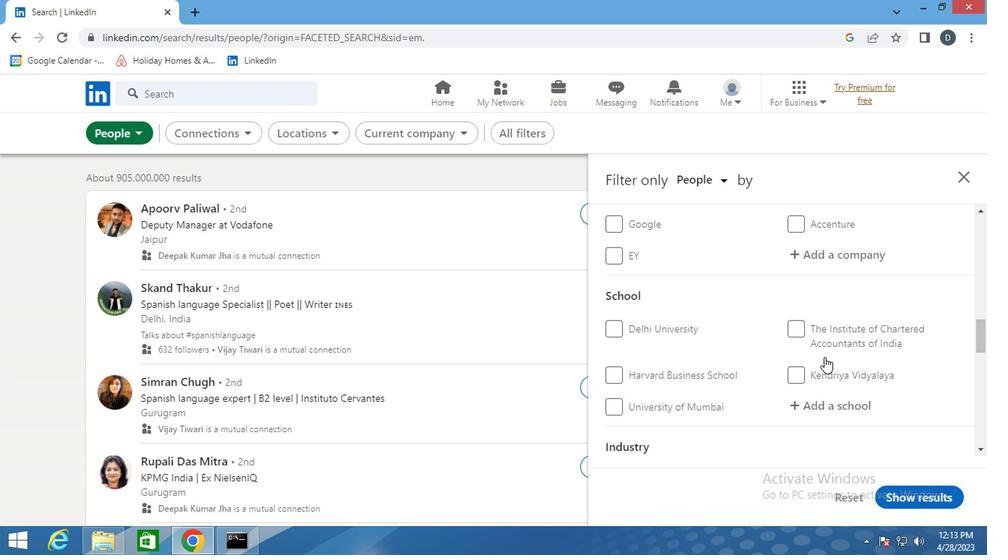 
Action: Mouse scrolled (825, 357) with delta (0, 1)
Screenshot: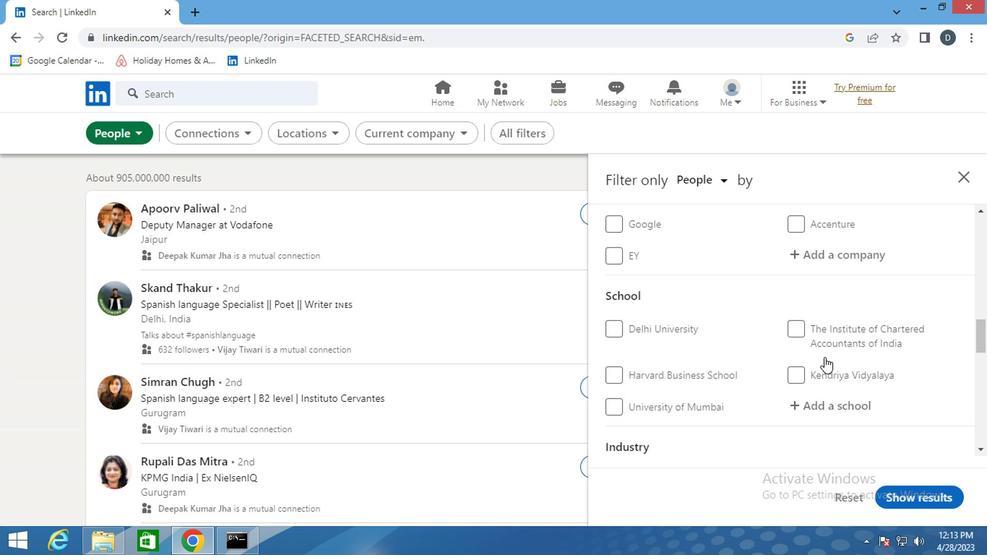 
Action: Mouse moved to (852, 394)
Screenshot: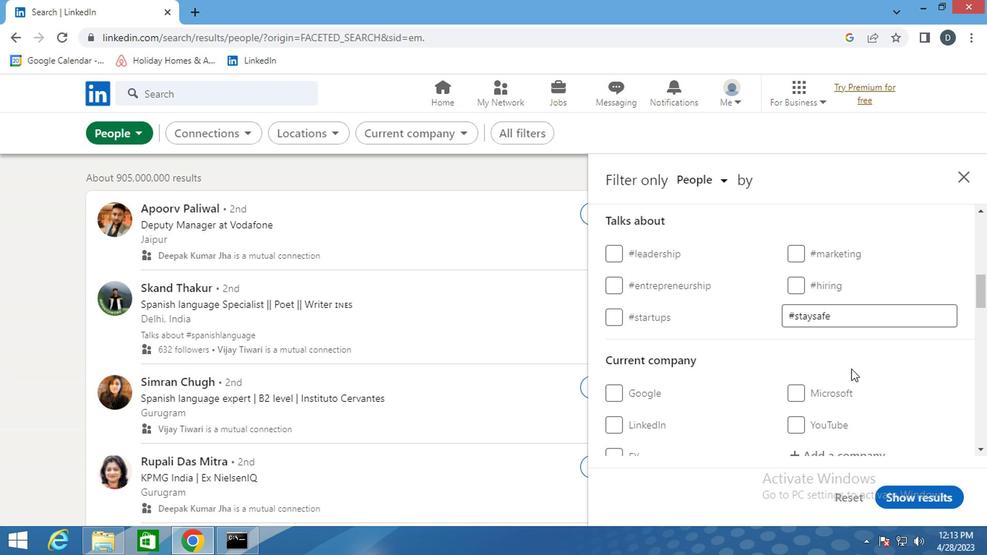 
Action: Mouse scrolled (852, 392) with delta (0, -1)
Screenshot: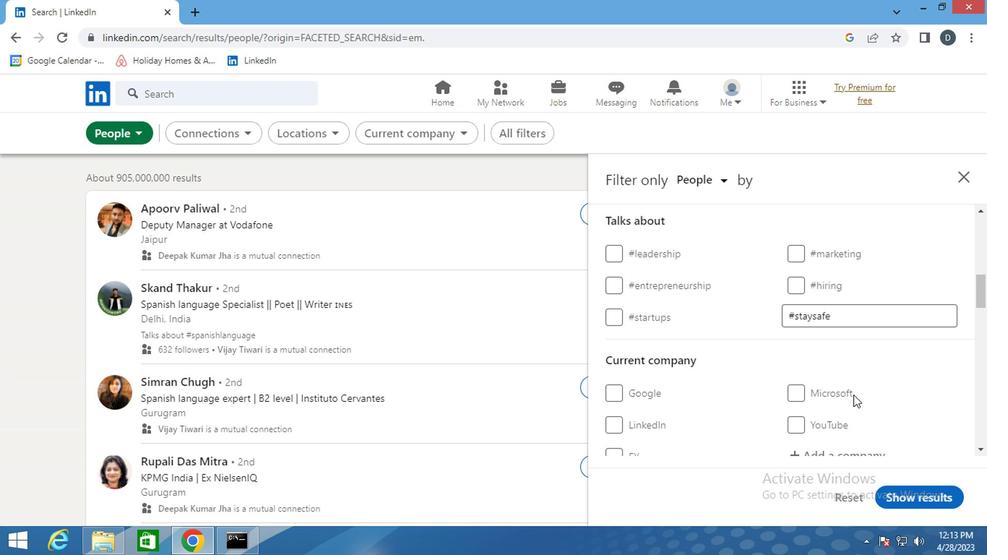 
Action: Mouse moved to (856, 382)
Screenshot: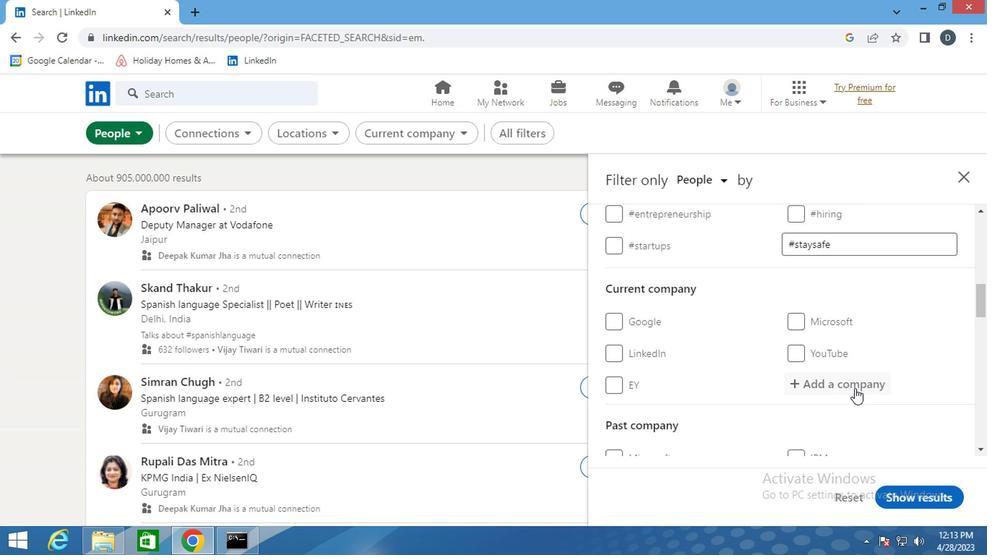 
Action: Mouse pressed left at (856, 382)
Screenshot: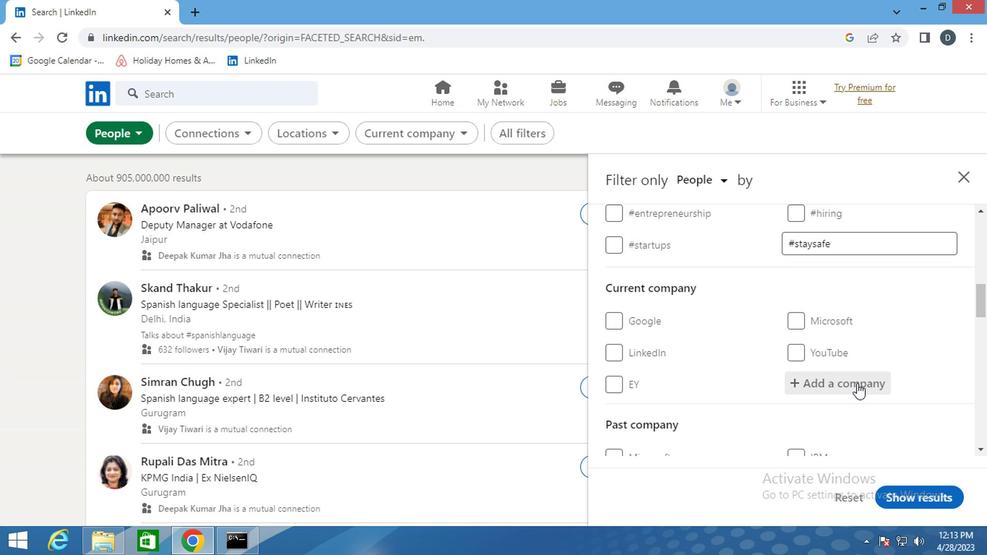 
Action: Mouse moved to (856, 381)
Screenshot: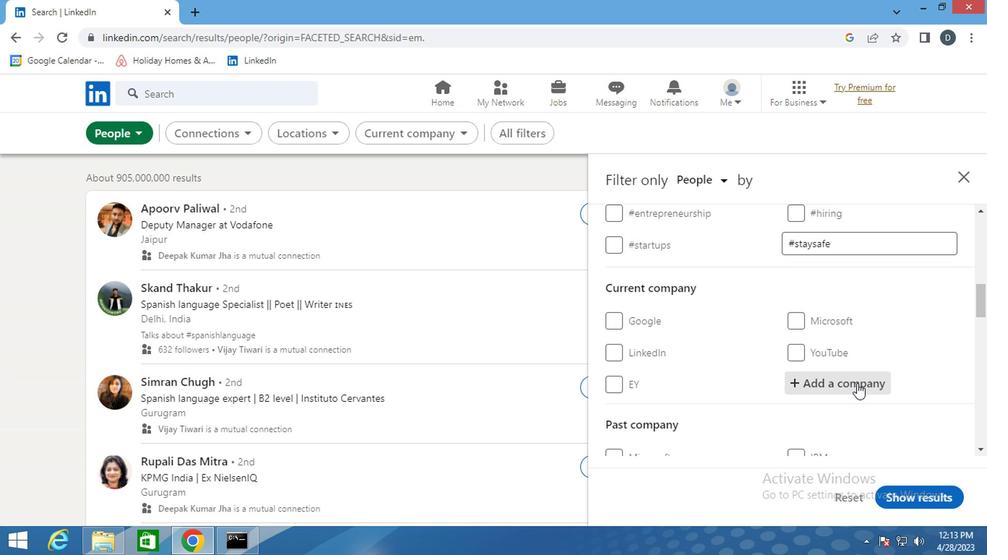 
Action: Key pressed <Key.shift><Key.shift><Key.shift>WSP
Screenshot: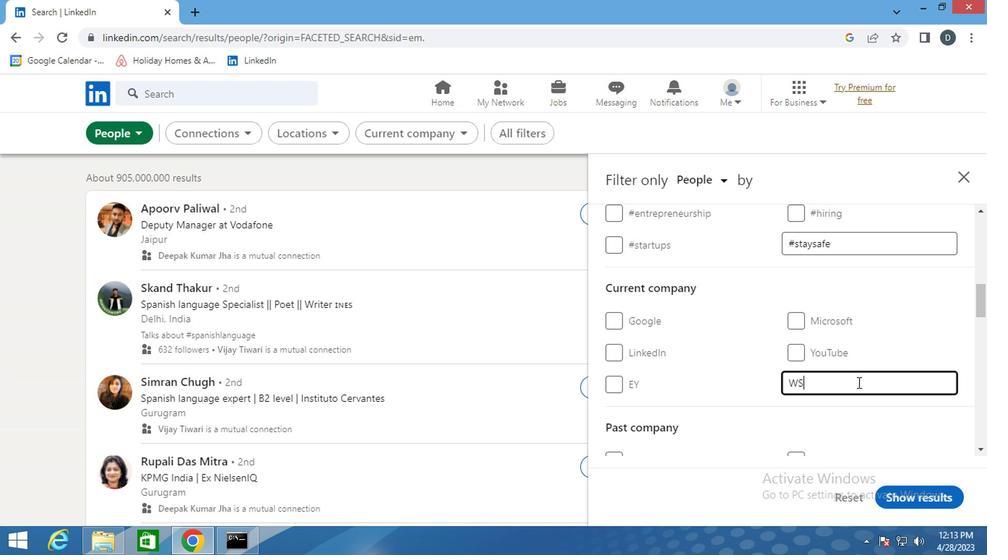 
Action: Mouse moved to (840, 414)
Screenshot: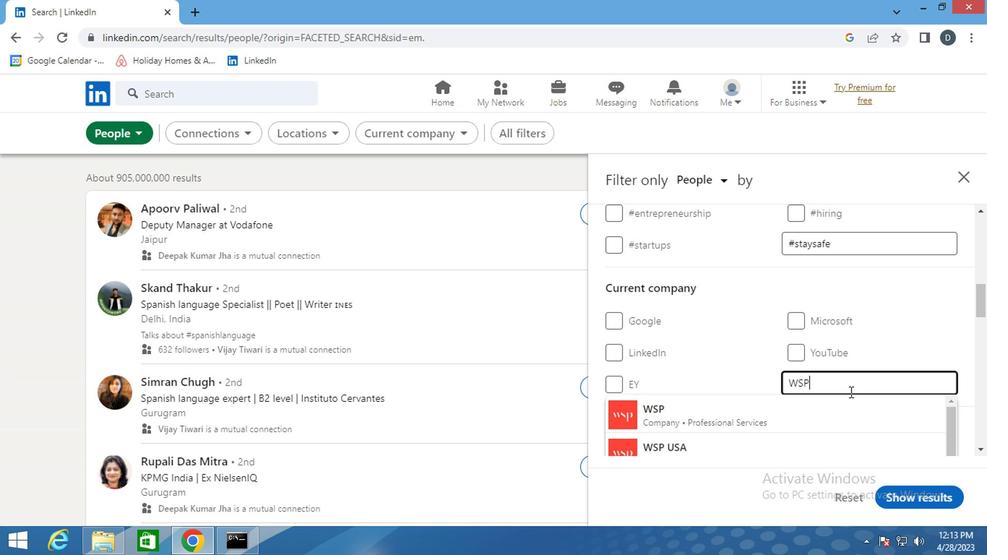 
Action: Mouse pressed left at (840, 414)
Screenshot: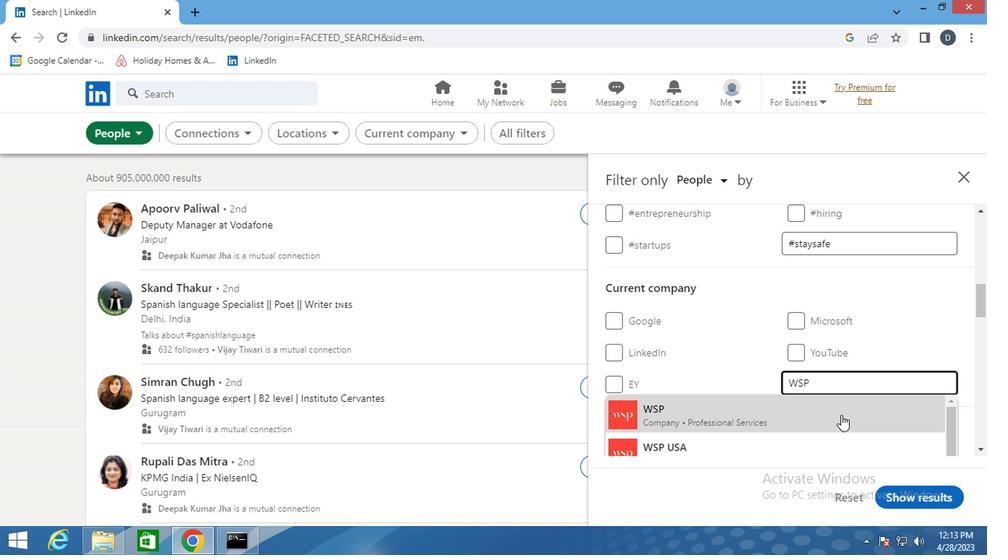 
Action: Mouse moved to (839, 410)
Screenshot: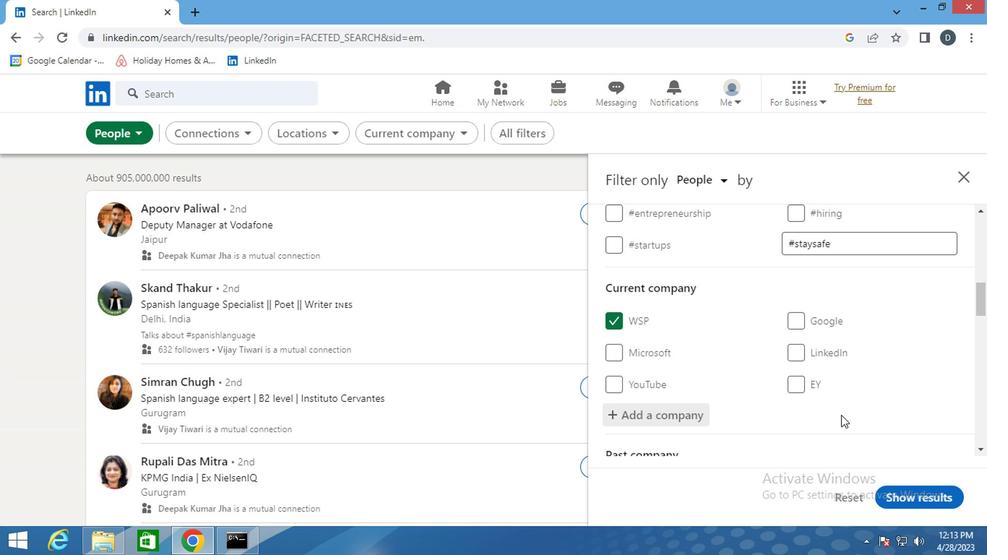 
Action: Mouse scrolled (839, 409) with delta (0, 0)
Screenshot: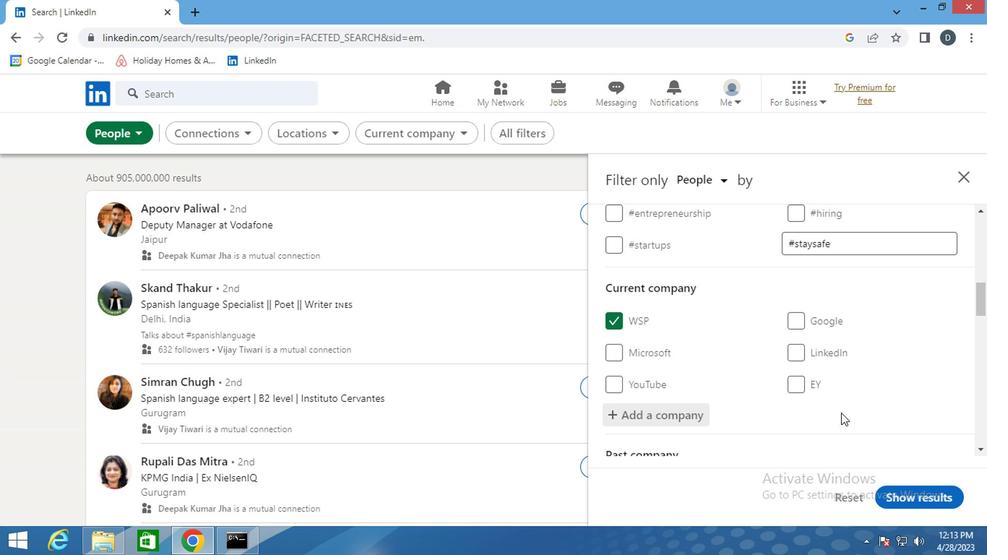
Action: Mouse scrolled (839, 409) with delta (0, 0)
Screenshot: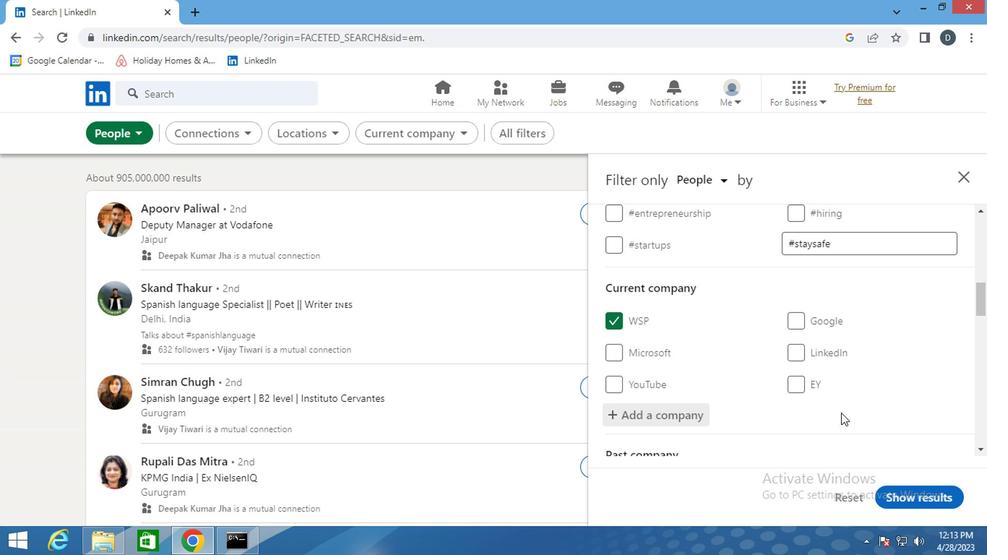 
Action: Mouse moved to (828, 371)
Screenshot: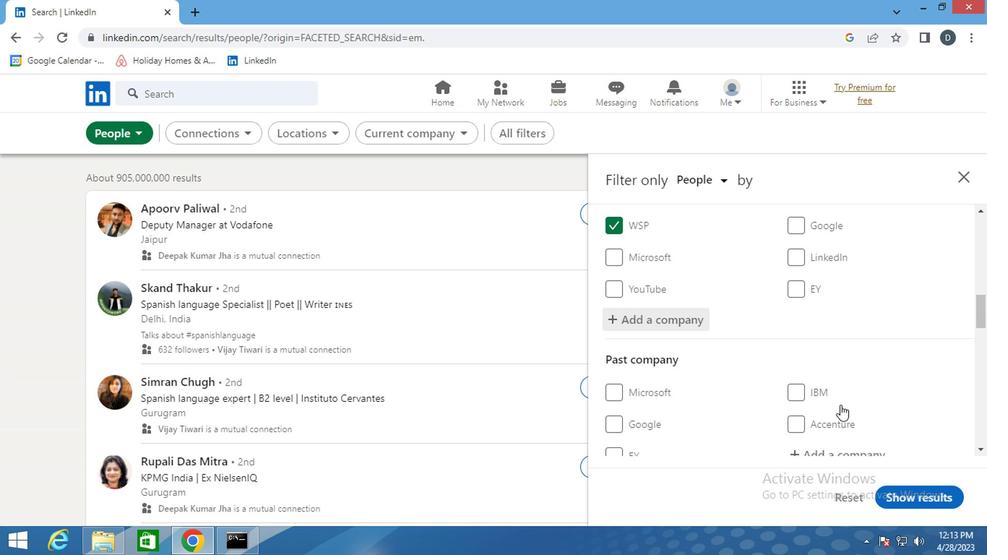 
Action: Mouse scrolled (828, 370) with delta (0, -1)
Screenshot: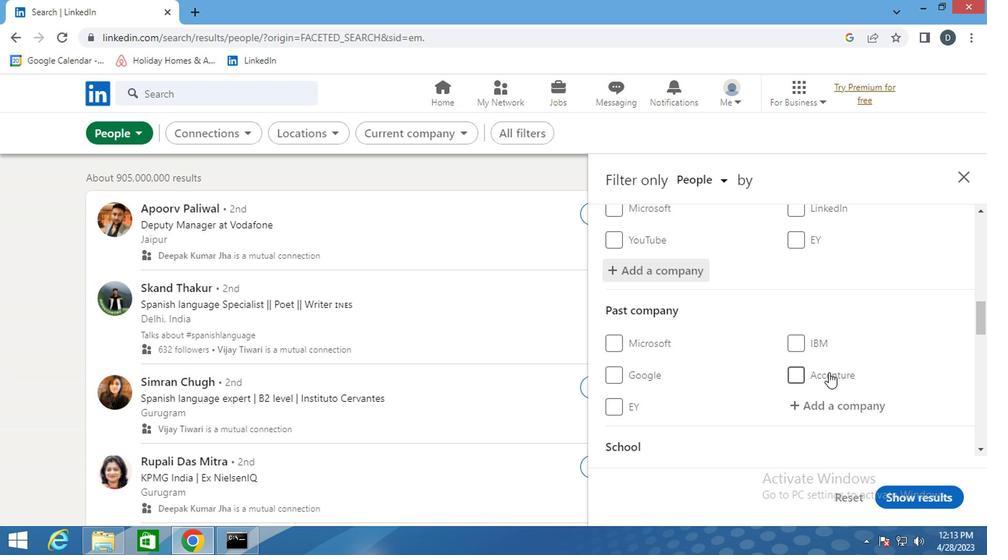 
Action: Mouse scrolled (828, 370) with delta (0, -1)
Screenshot: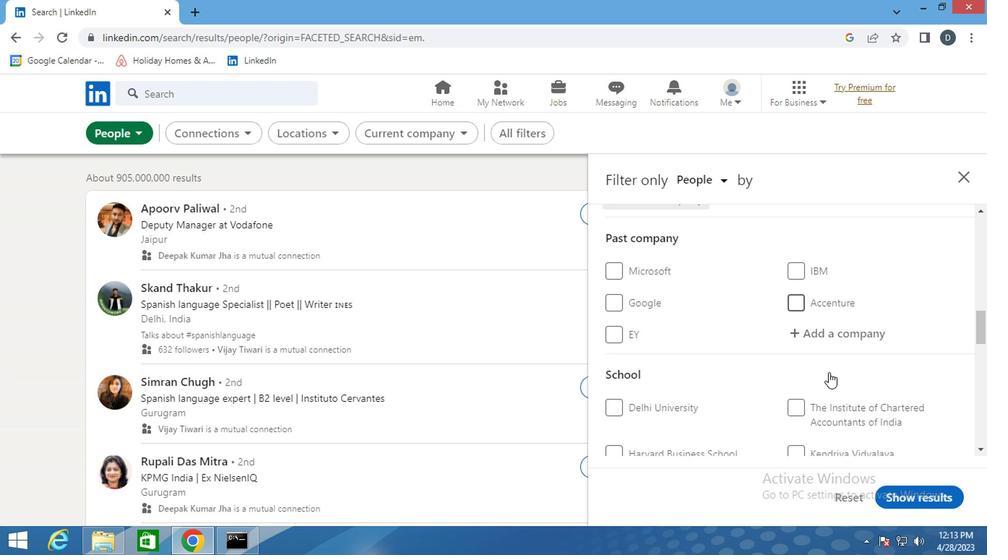
Action: Mouse moved to (811, 409)
Screenshot: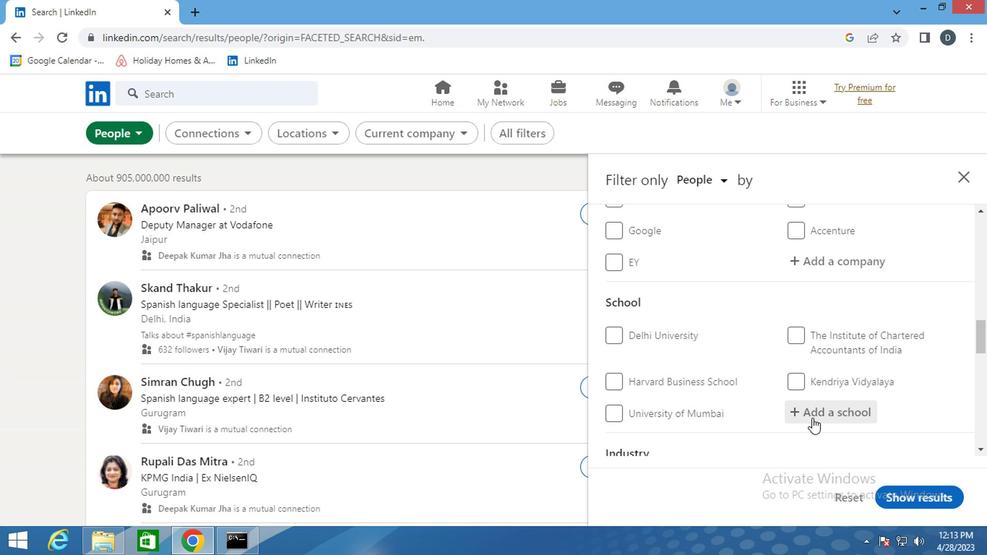 
Action: Mouse pressed left at (811, 409)
Screenshot: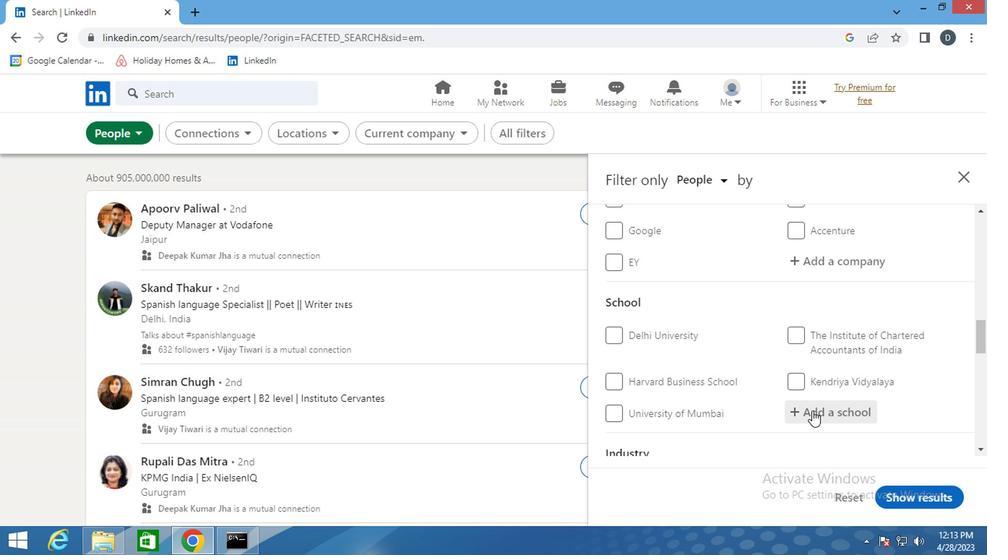 
Action: Mouse scrolled (811, 410) with delta (0, 0)
Screenshot: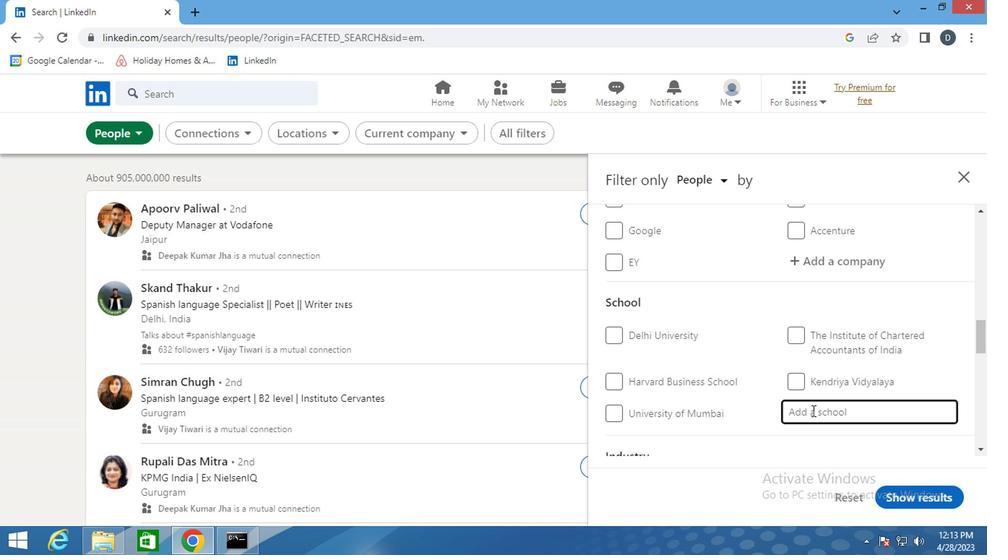 
Action: Mouse scrolled (811, 410) with delta (0, 0)
Screenshot: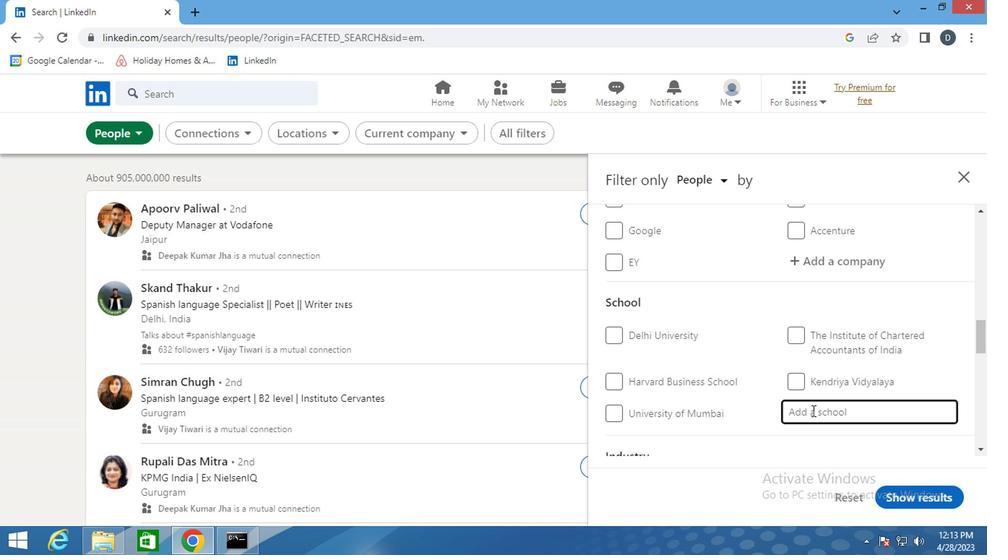 
Action: Mouse scrolled (811, 410) with delta (0, 0)
Screenshot: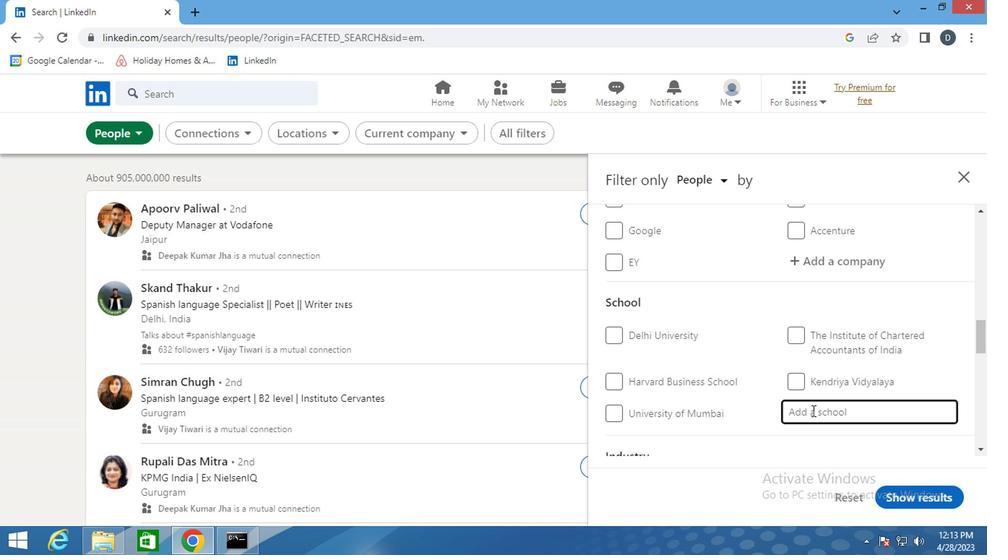 
Action: Mouse moved to (766, 366)
Screenshot: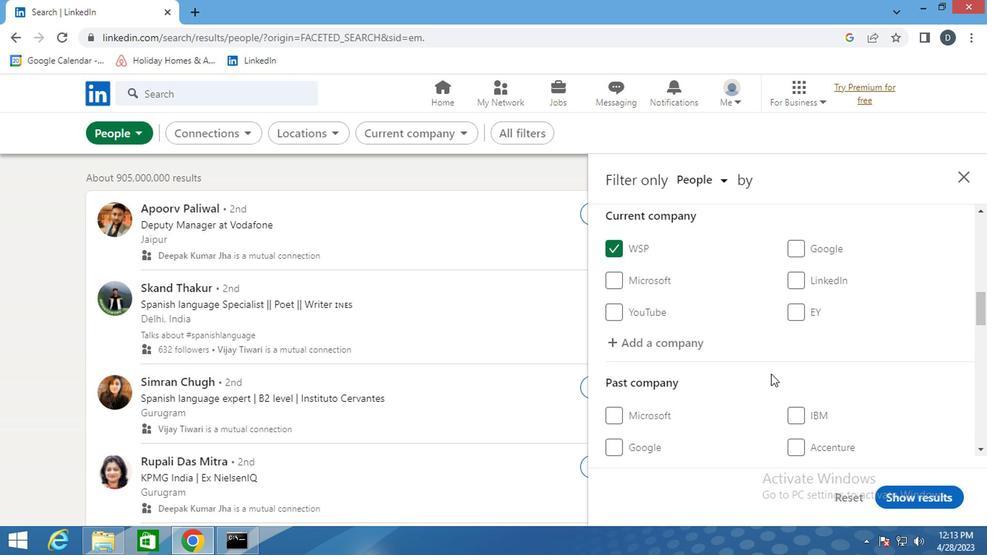 
Action: Mouse scrolled (766, 365) with delta (0, -1)
Screenshot: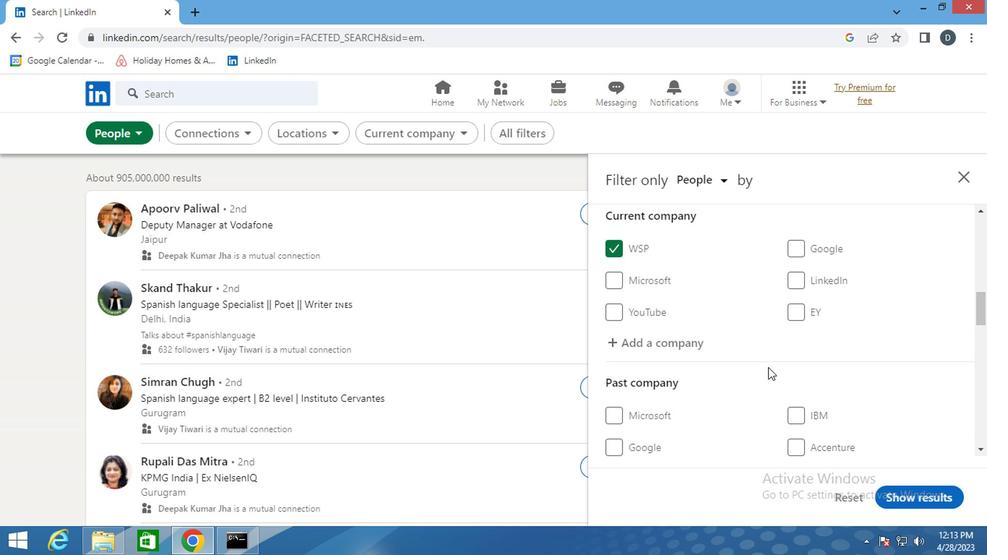 
Action: Mouse scrolled (766, 365) with delta (0, -1)
Screenshot: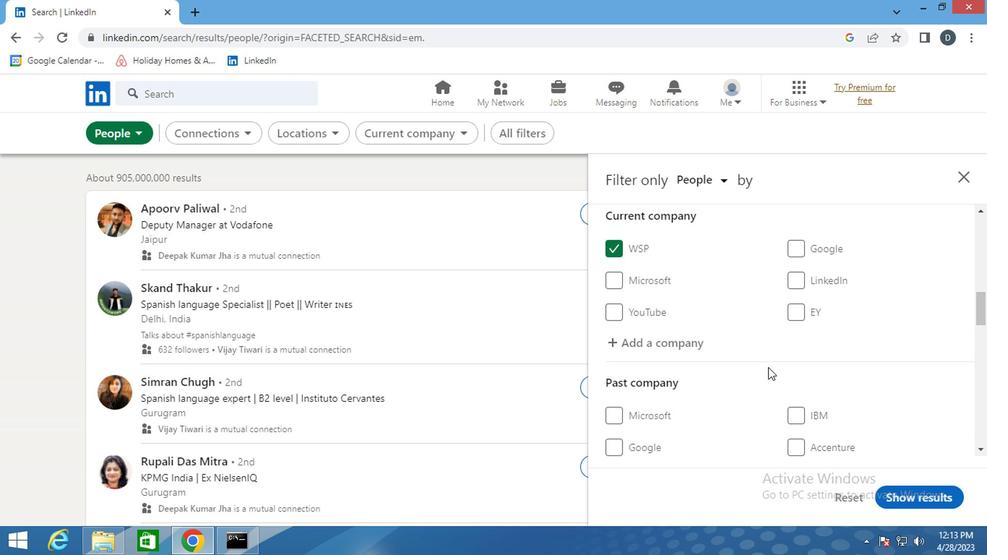
Action: Mouse scrolled (766, 365) with delta (0, -1)
Screenshot: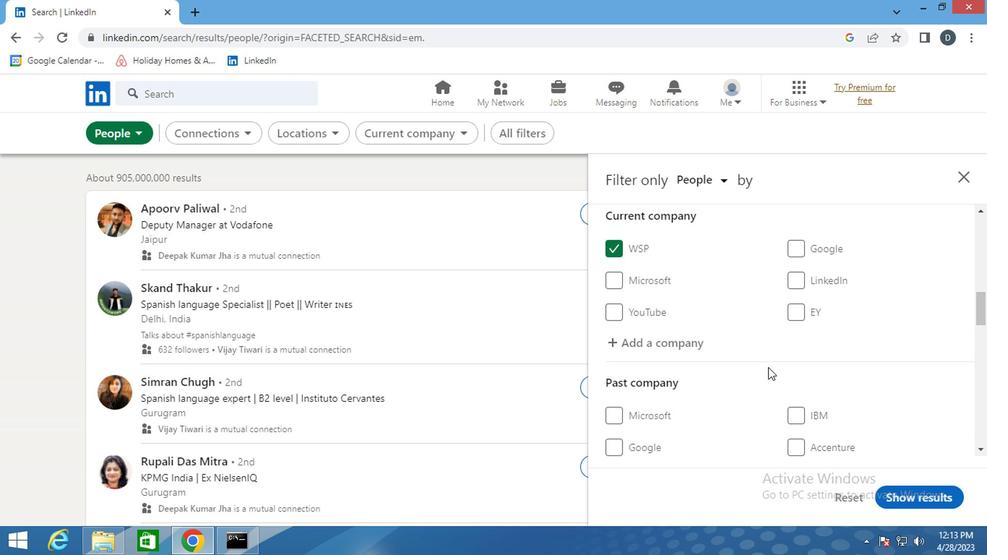 
Action: Mouse moved to (773, 362)
Screenshot: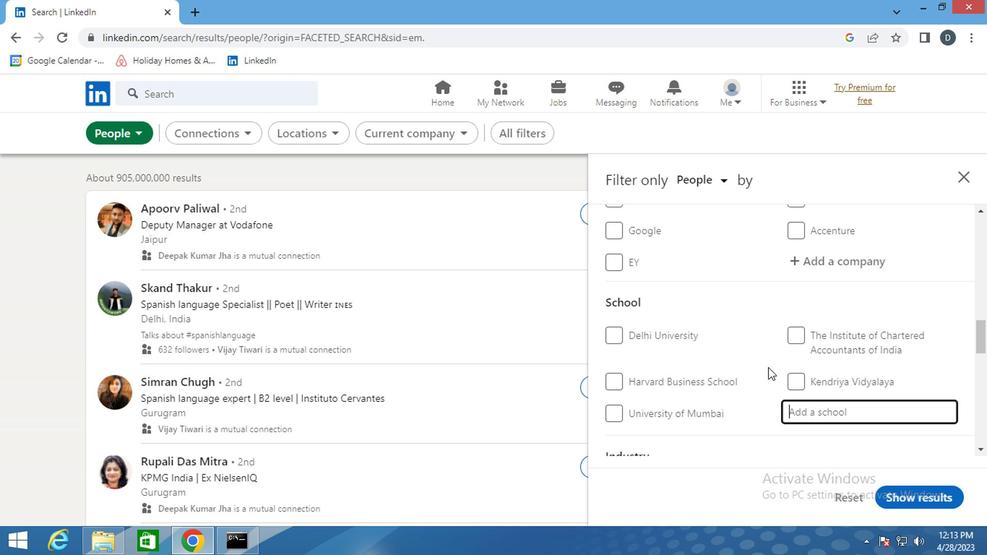 
Action: Mouse scrolled (773, 361) with delta (0, 0)
Screenshot: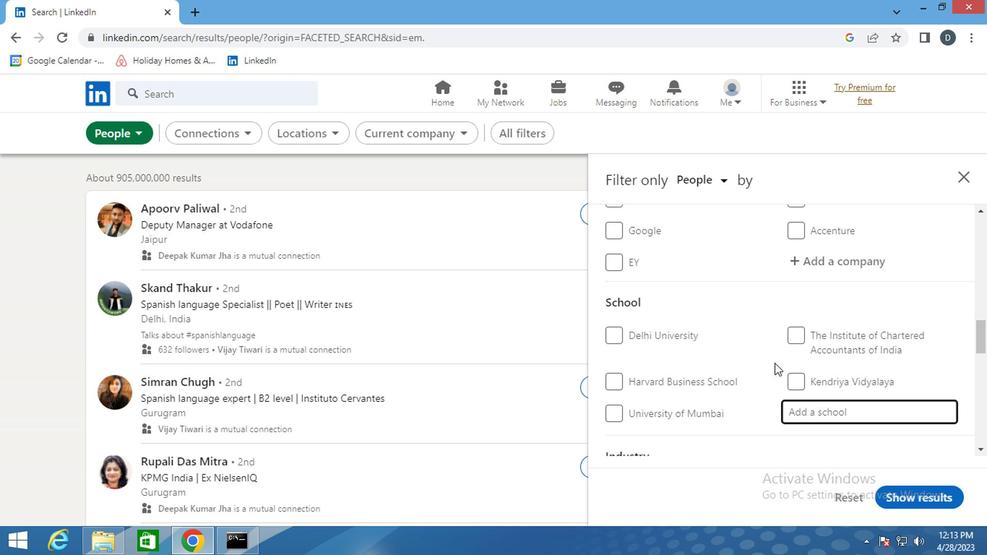 
Action: Key pressed <Key.shift><Key.shift><Key.shift><Key.shift>MEDIA<Key.backspace><Key.backspace>CAL<Key.backspace><Key.backspace><Key.backspace>ICAL<Key.space><Key.shift><Key.shift><Key.shift><Key.shift><Key.shift><Key.shift>JO
Screenshot: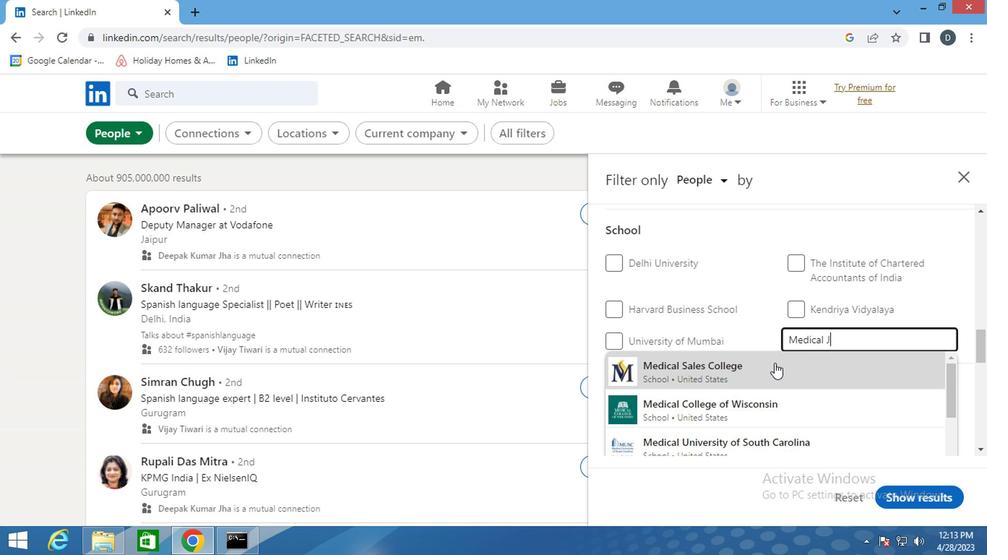 
Action: Mouse moved to (778, 397)
Screenshot: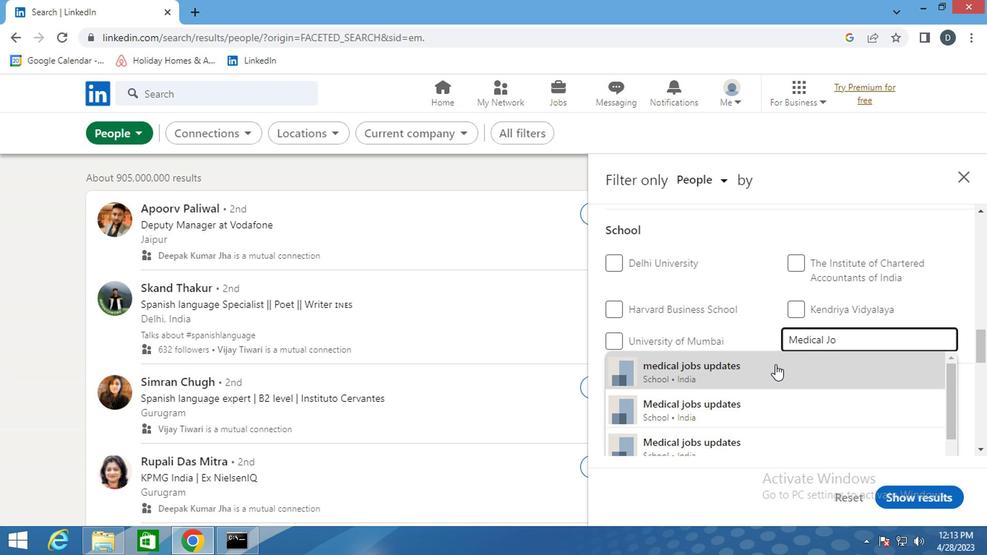 
Action: Mouse pressed left at (778, 397)
Screenshot: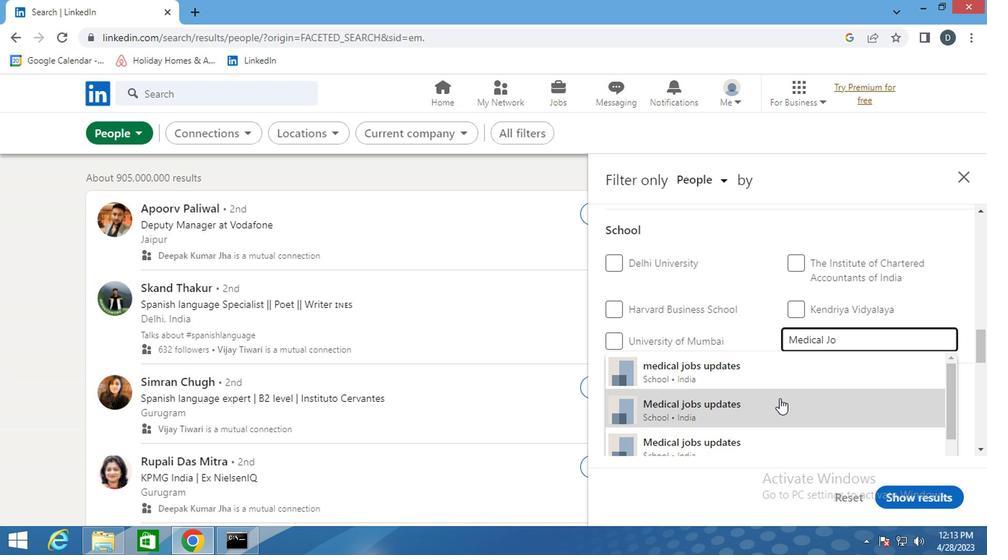 
Action: Mouse scrolled (778, 396) with delta (0, -1)
Screenshot: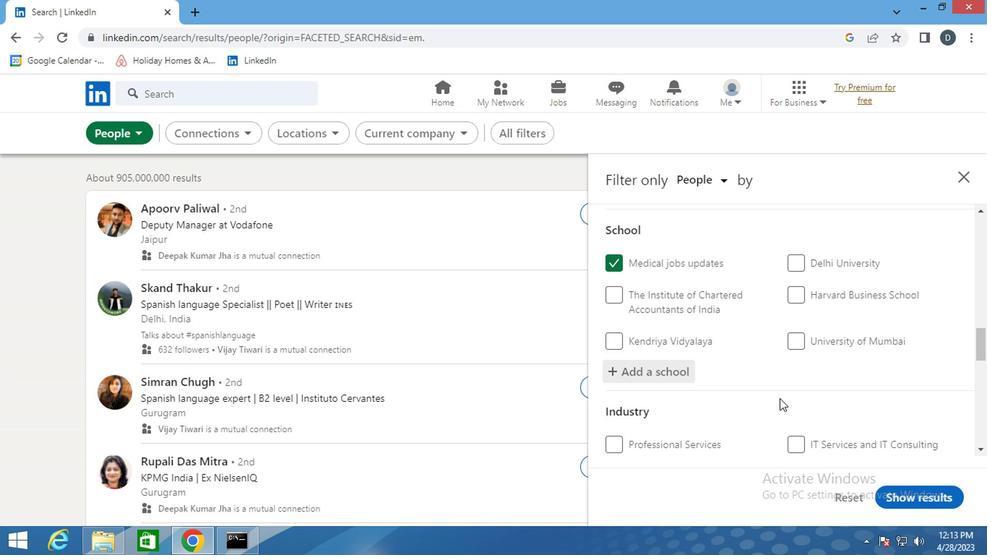 
Action: Mouse scrolled (778, 396) with delta (0, -1)
Screenshot: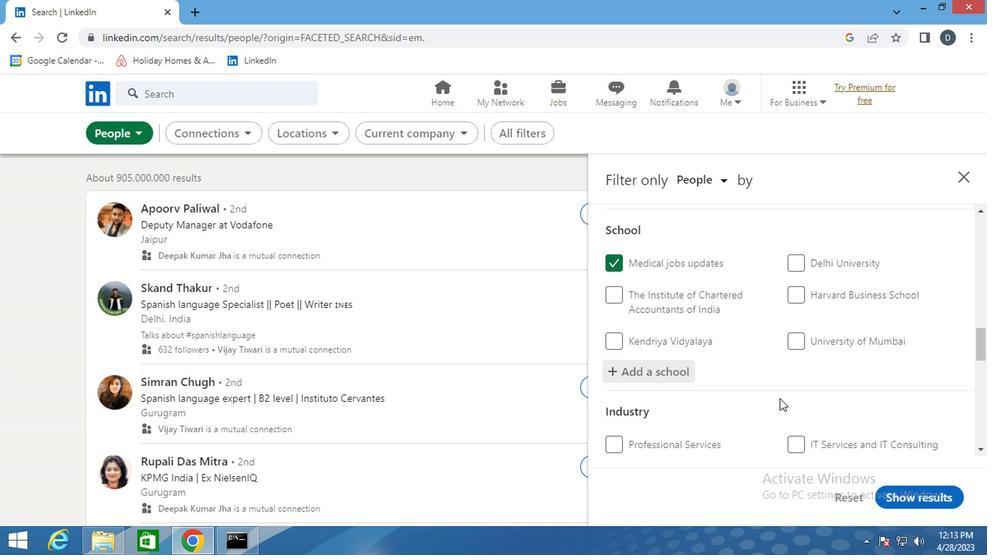 
Action: Mouse scrolled (778, 396) with delta (0, -1)
Screenshot: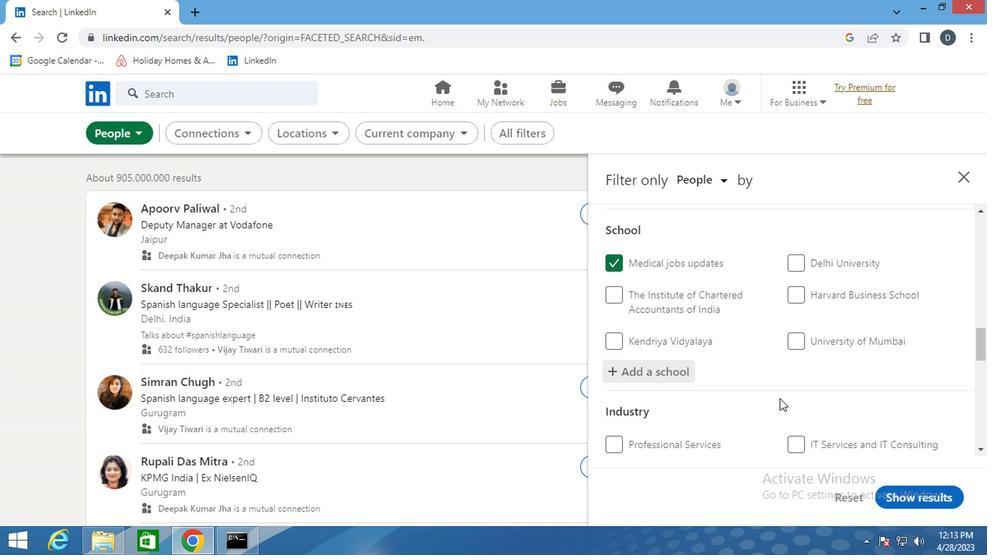 
Action: Mouse moved to (830, 315)
Screenshot: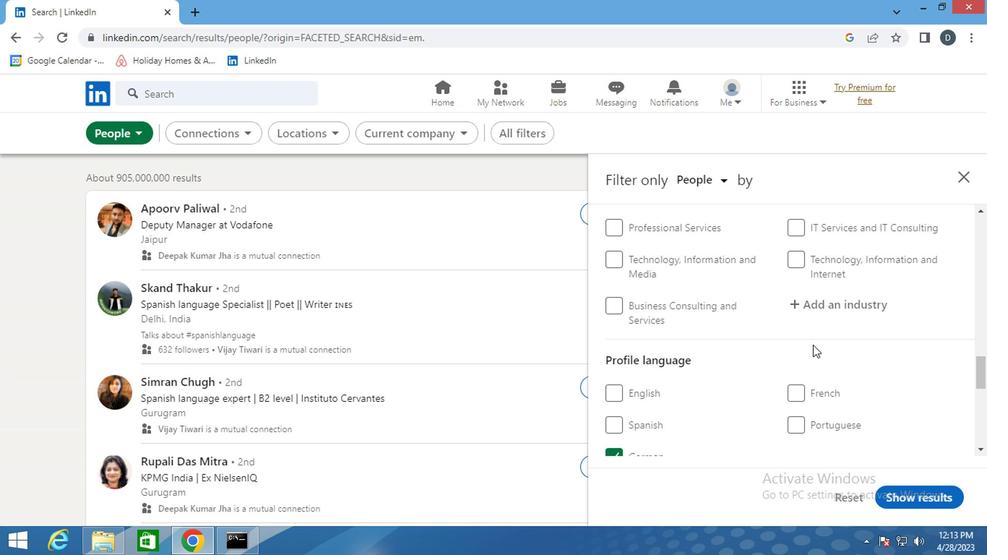 
Action: Mouse pressed left at (830, 315)
Screenshot: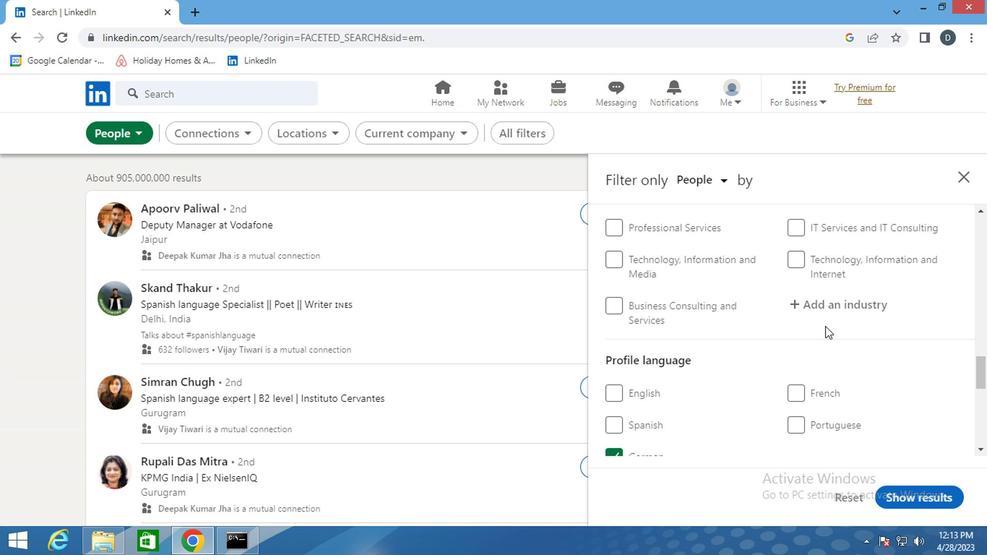 
Action: Mouse moved to (837, 305)
Screenshot: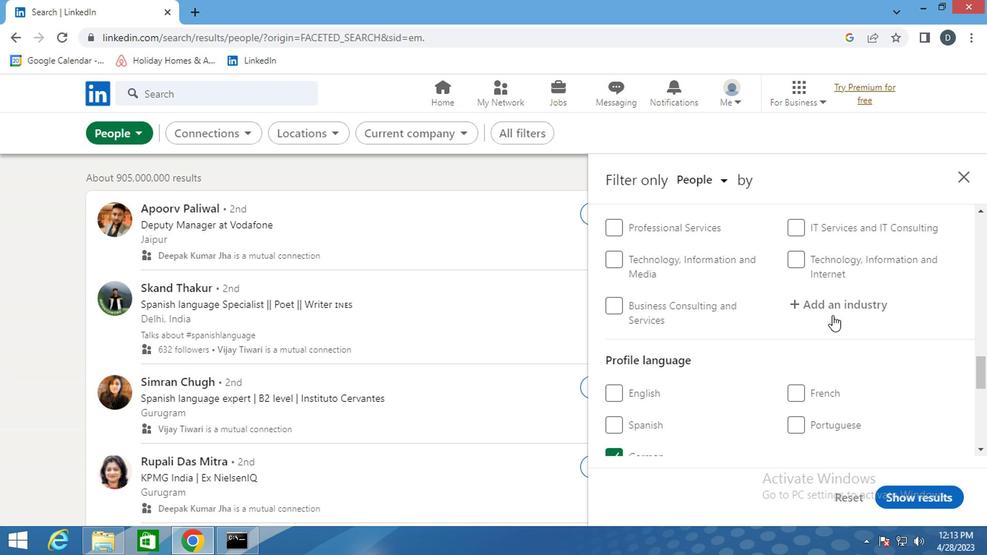 
Action: Mouse pressed left at (837, 305)
Screenshot: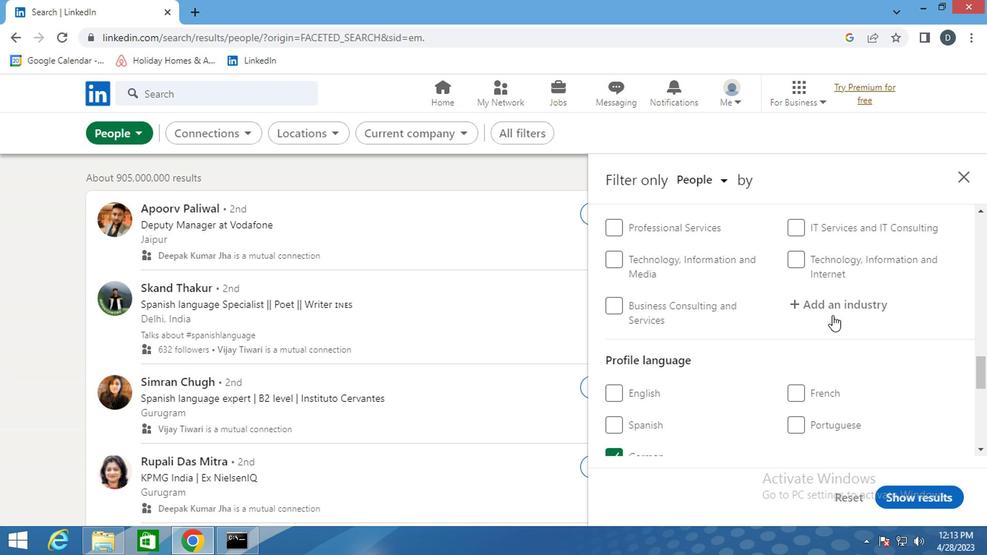 
Action: Key pressed <Key.shift>CONSUMER<Key.space><Key.shift><Key.shift><Key.shift><Key.shift><Key.shift><Key.shift><Key.shift><Key.shift><Key.shift><Key.shift><Key.shift><Key.shift><Key.down><Key.enter>
Screenshot: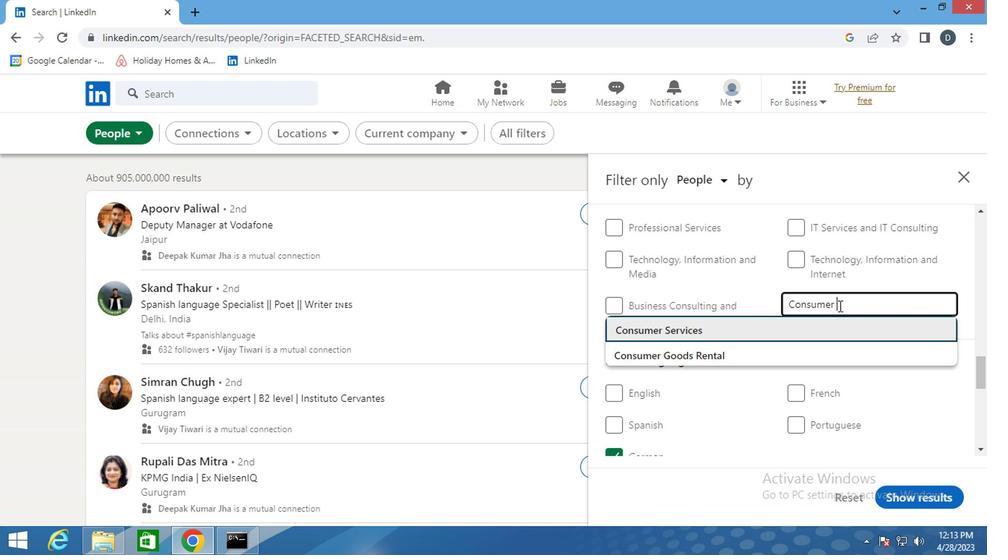 
Action: Mouse moved to (795, 278)
Screenshot: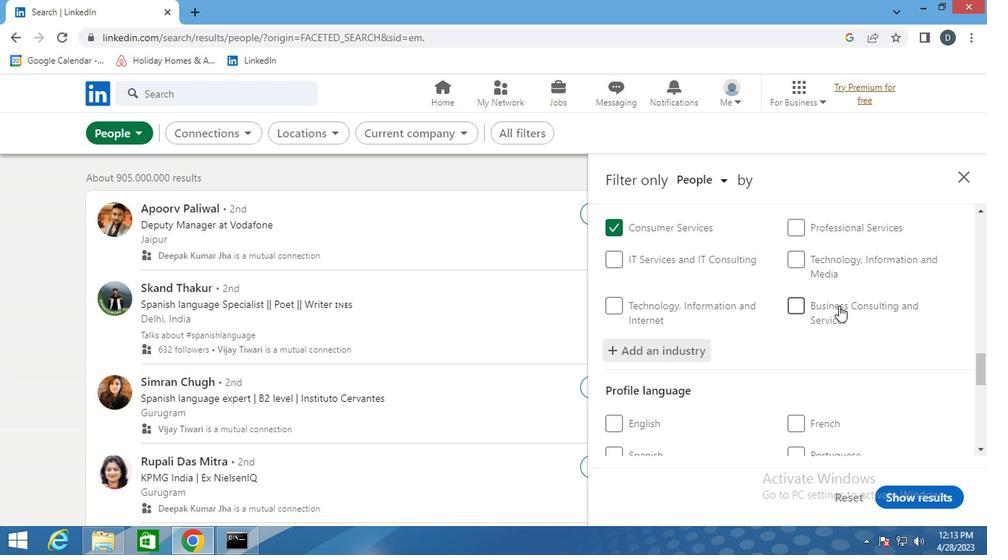 
Action: Mouse scrolled (795, 277) with delta (0, 0)
Screenshot: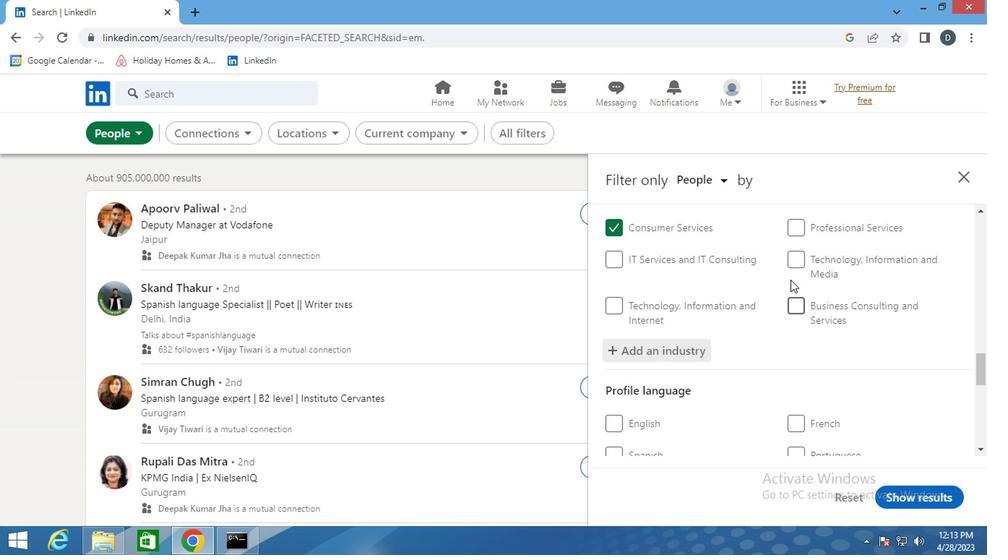 
Action: Mouse scrolled (795, 277) with delta (0, 0)
Screenshot: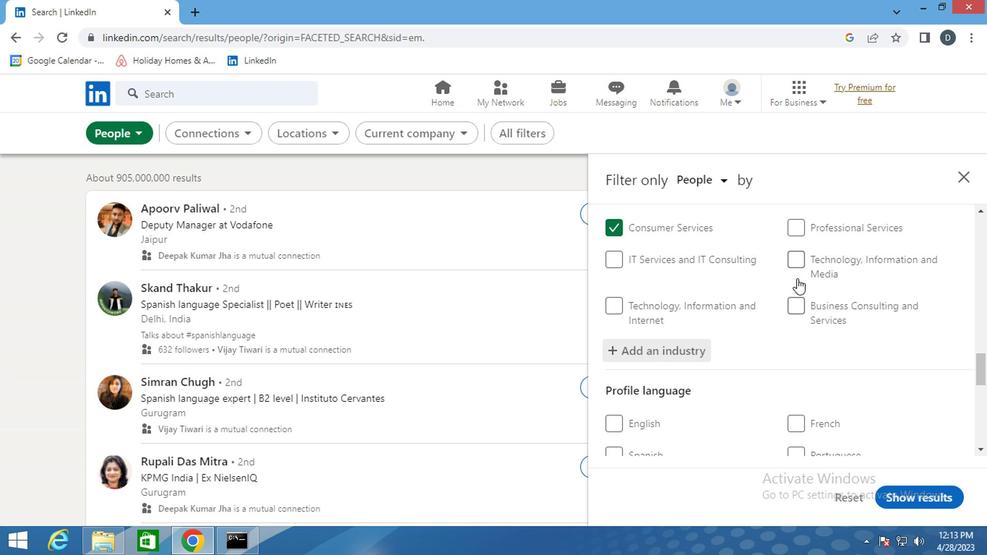 
Action: Mouse scrolled (795, 277) with delta (0, 0)
Screenshot: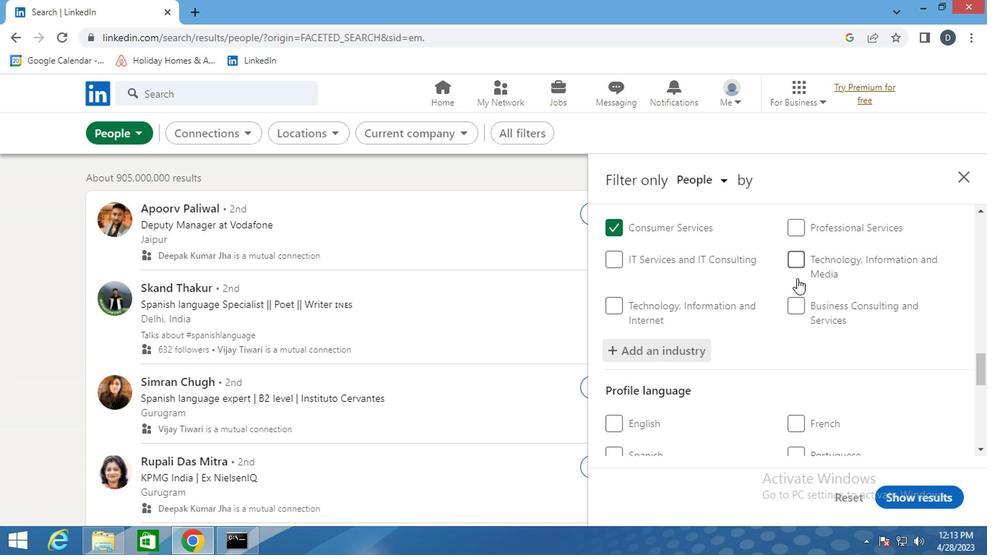 
Action: Mouse moved to (814, 283)
Screenshot: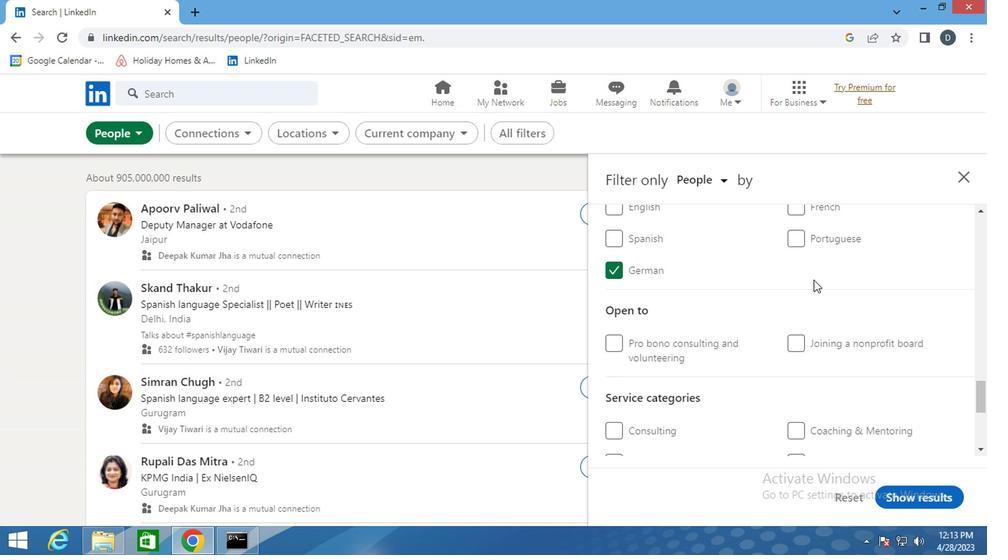 
Action: Mouse scrolled (814, 283) with delta (0, 0)
Screenshot: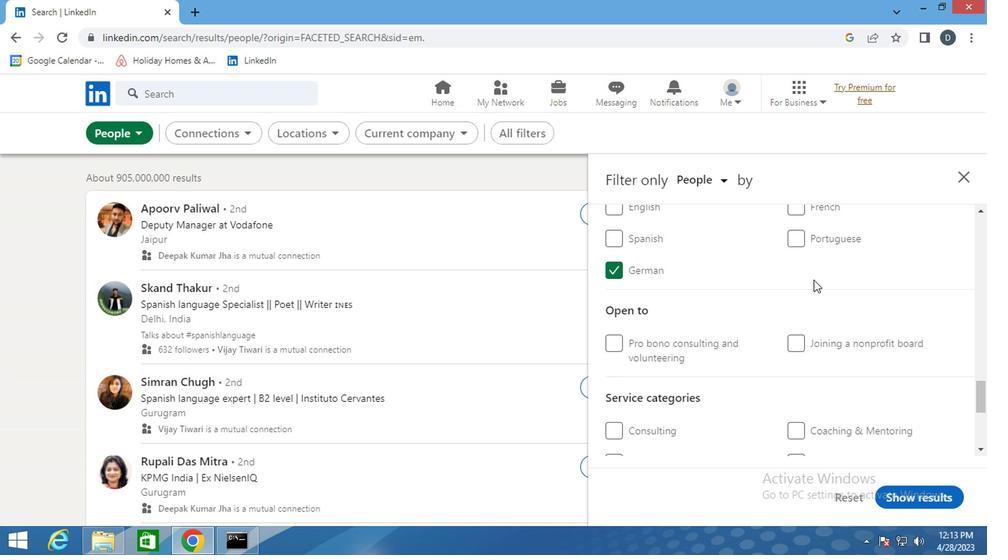 
Action: Mouse moved to (814, 283)
Screenshot: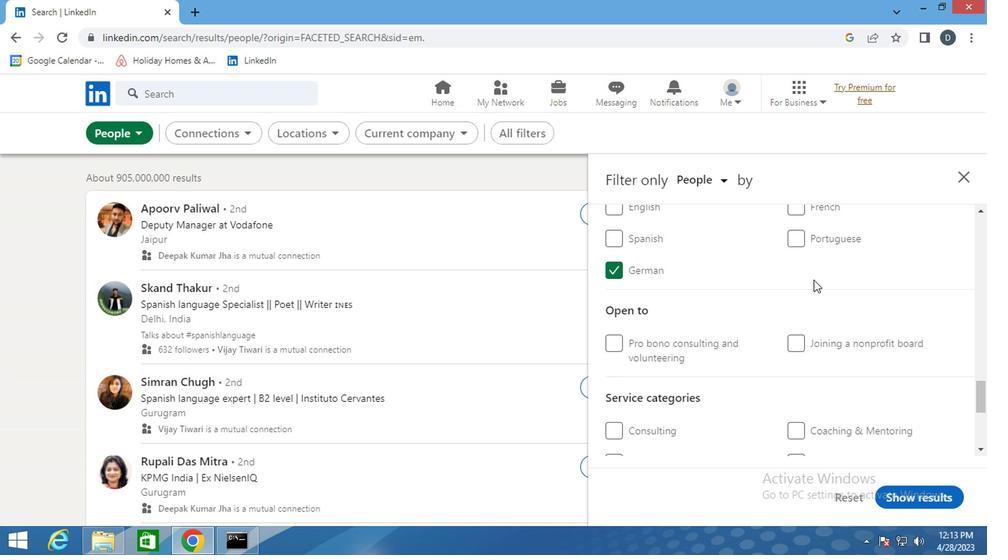 
Action: Mouse scrolled (814, 283) with delta (0, 0)
Screenshot: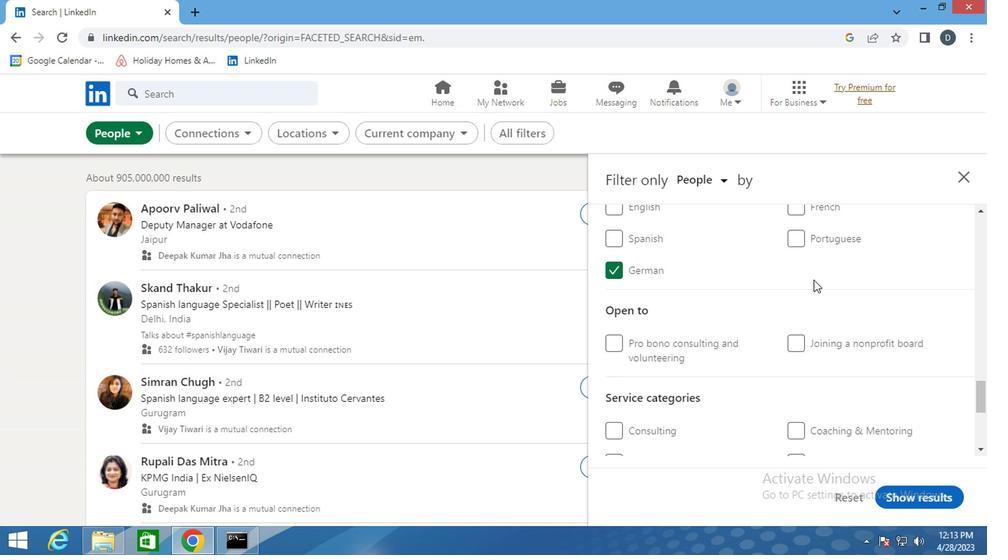 
Action: Mouse moved to (828, 343)
Screenshot: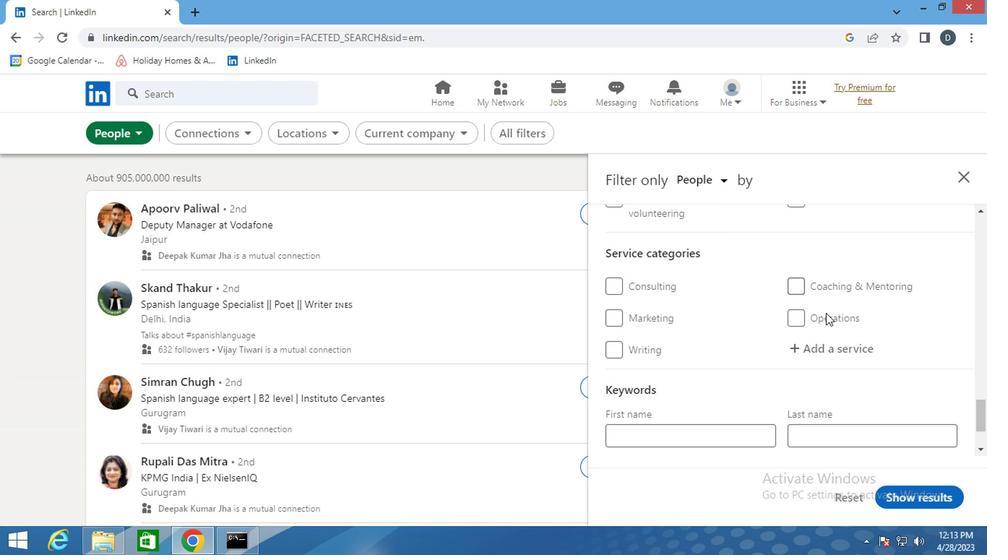 
Action: Mouse pressed left at (828, 343)
Screenshot: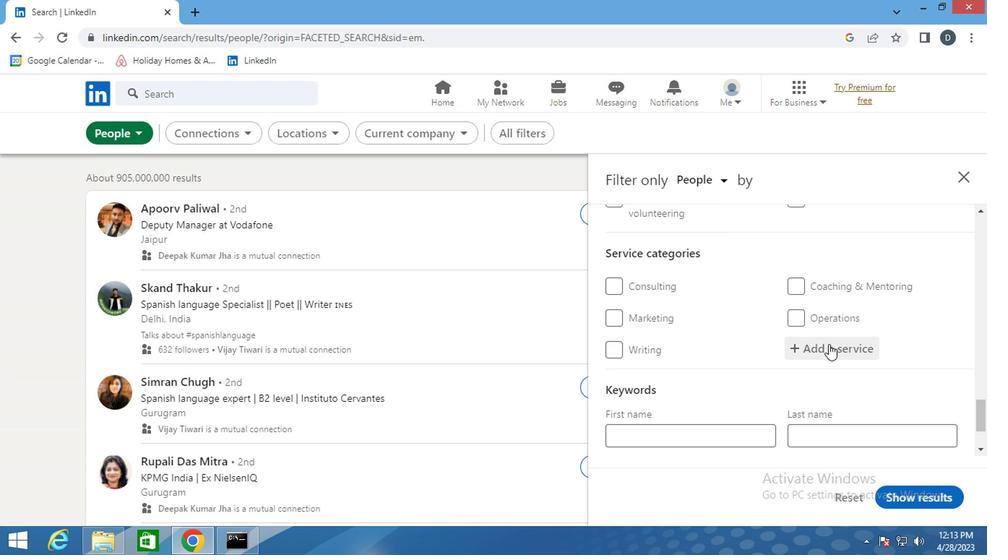 
Action: Key pressed <Key.shift>PROK<Key.backspace>JECT<Key.space>
Screenshot: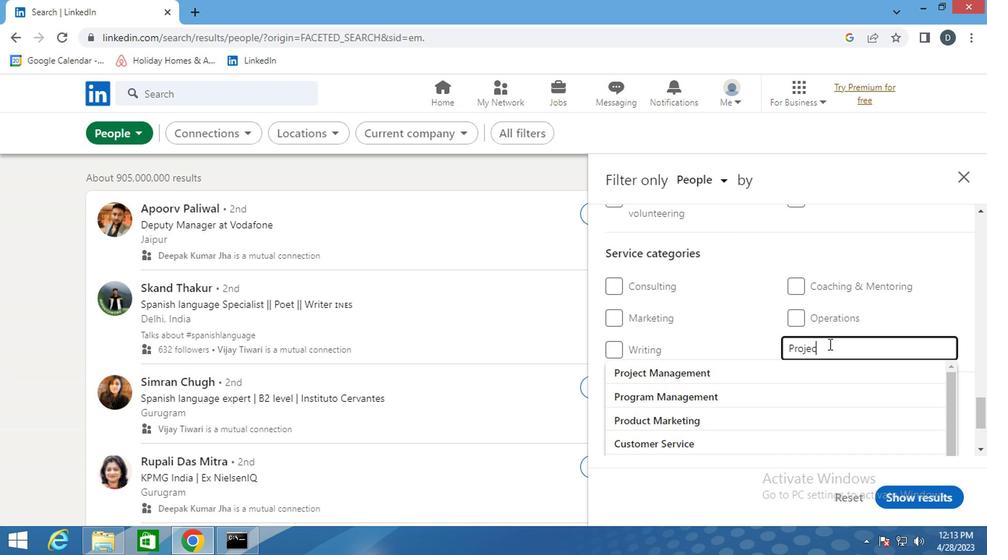 
Action: Mouse moved to (796, 370)
Screenshot: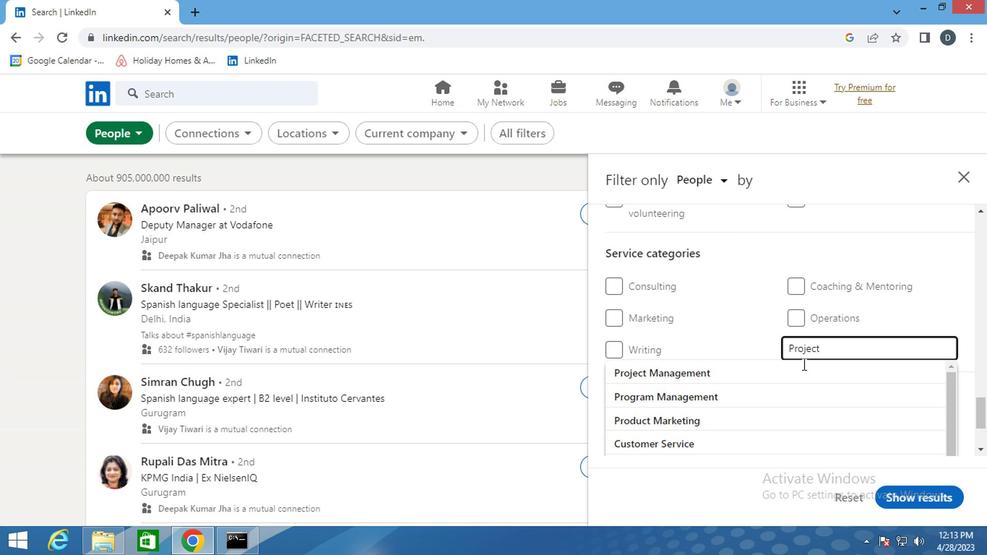 
Action: Mouse pressed left at (796, 370)
Screenshot: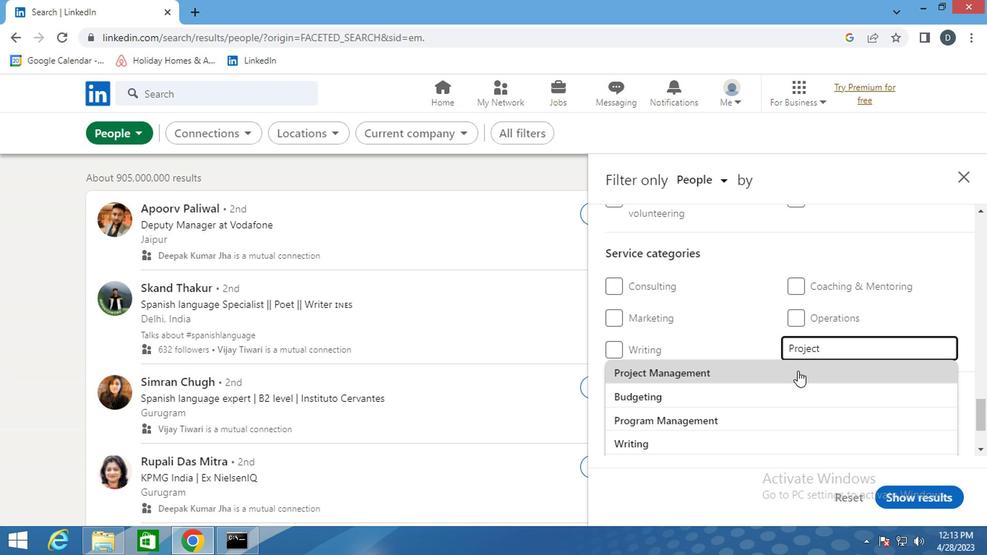 
Action: Mouse moved to (795, 370)
Screenshot: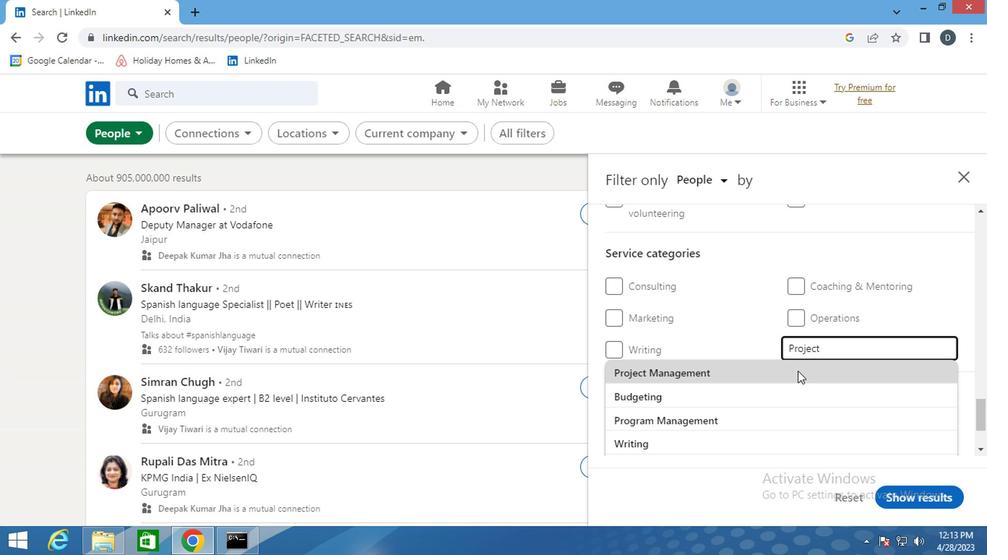 
Action: Mouse scrolled (795, 370) with delta (0, 0)
Screenshot: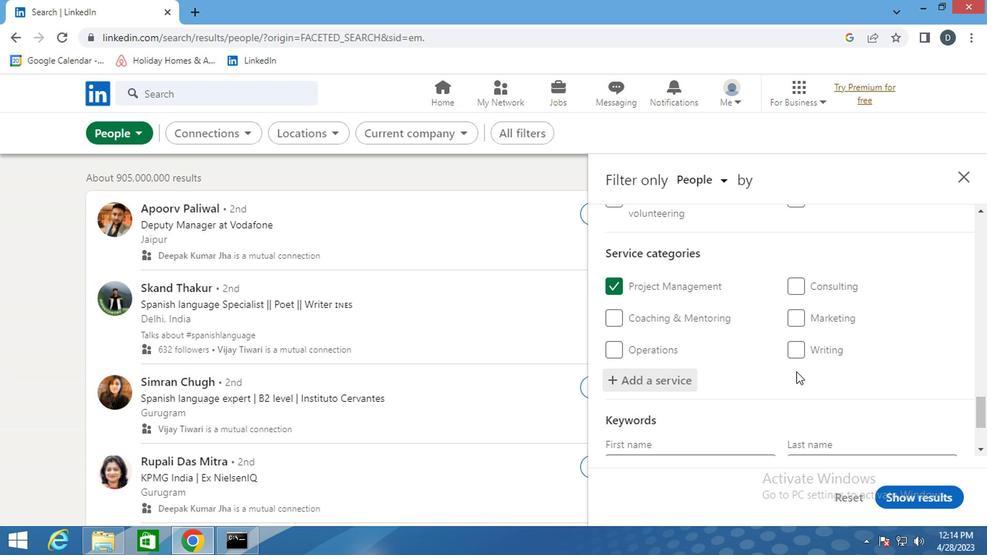 
Action: Mouse scrolled (795, 370) with delta (0, 0)
Screenshot: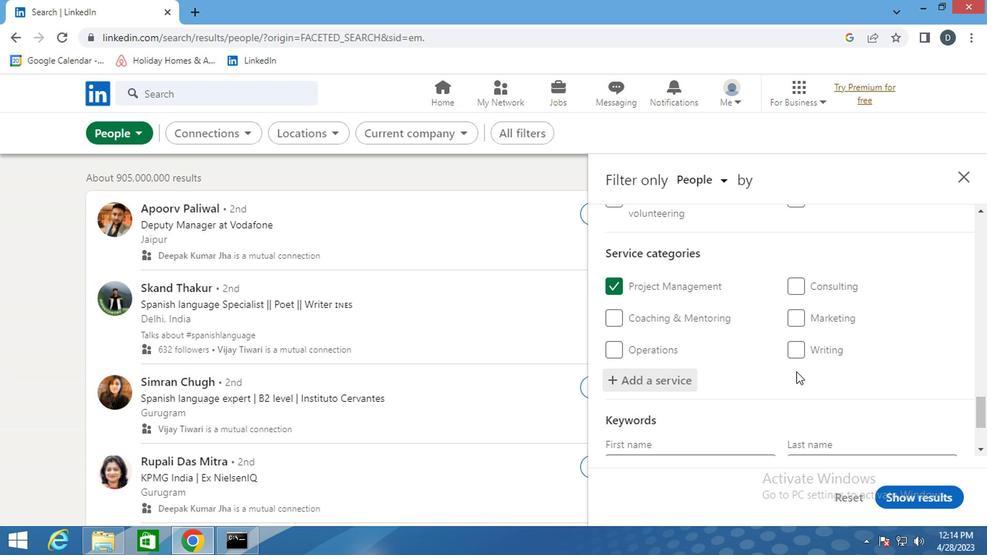 
Action: Mouse scrolled (795, 370) with delta (0, 0)
Screenshot: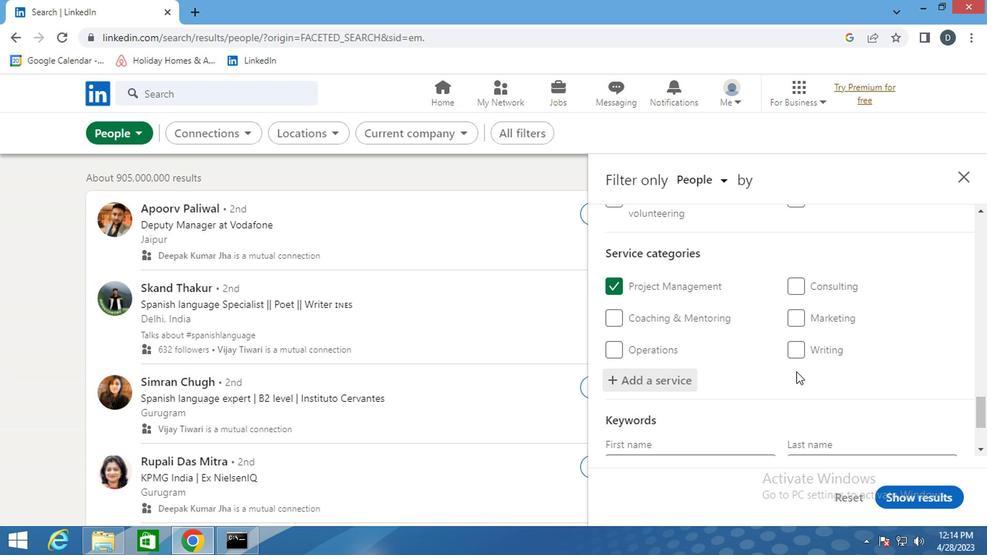 
Action: Mouse moved to (717, 389)
Screenshot: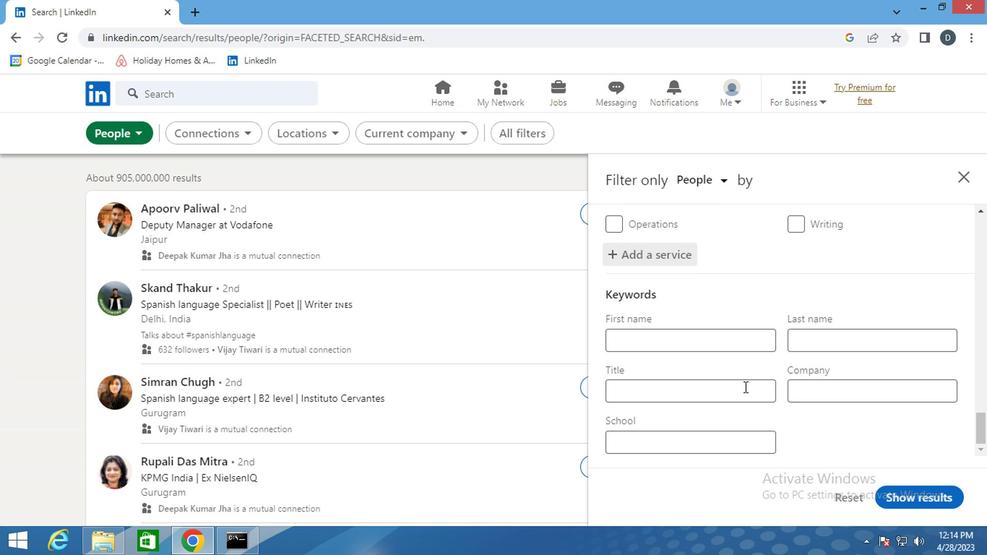 
Action: Mouse pressed left at (717, 389)
Screenshot: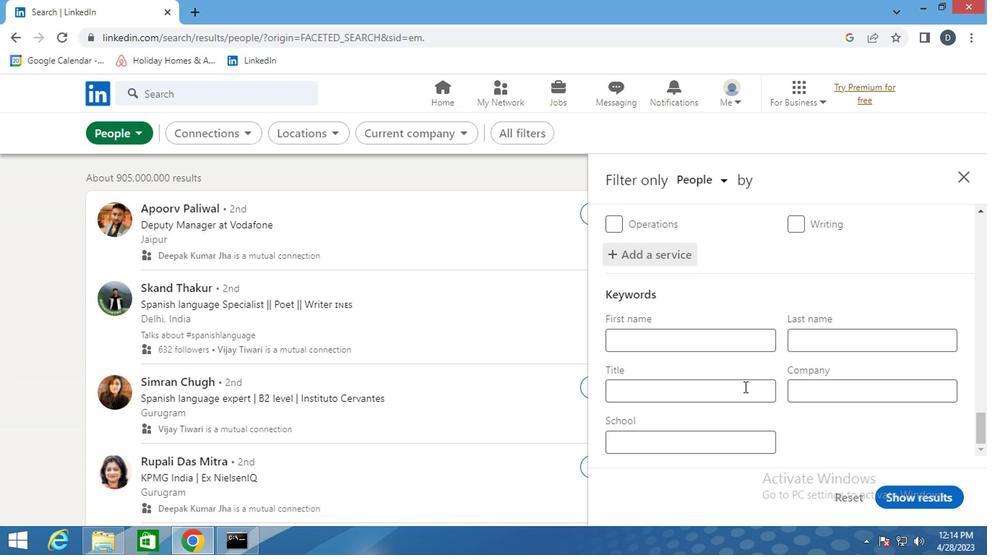 
Action: Key pressed <Key.shift>PUBLIC<Key.space><Key.shift>RELATIONS<Key.space><Key.shift>SPECIALIST
Screenshot: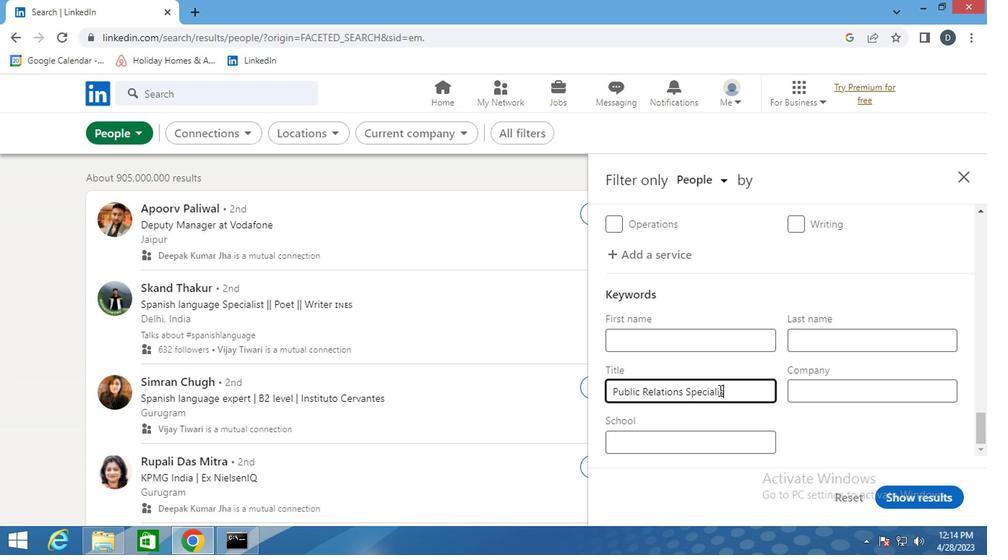 
Action: Mouse moved to (923, 496)
Screenshot: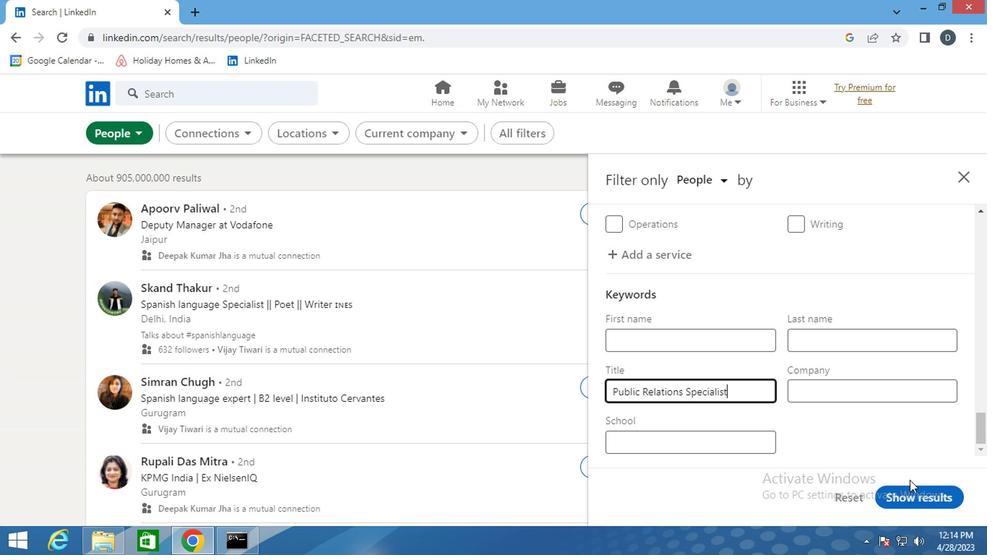 
Action: Mouse pressed left at (923, 496)
Screenshot: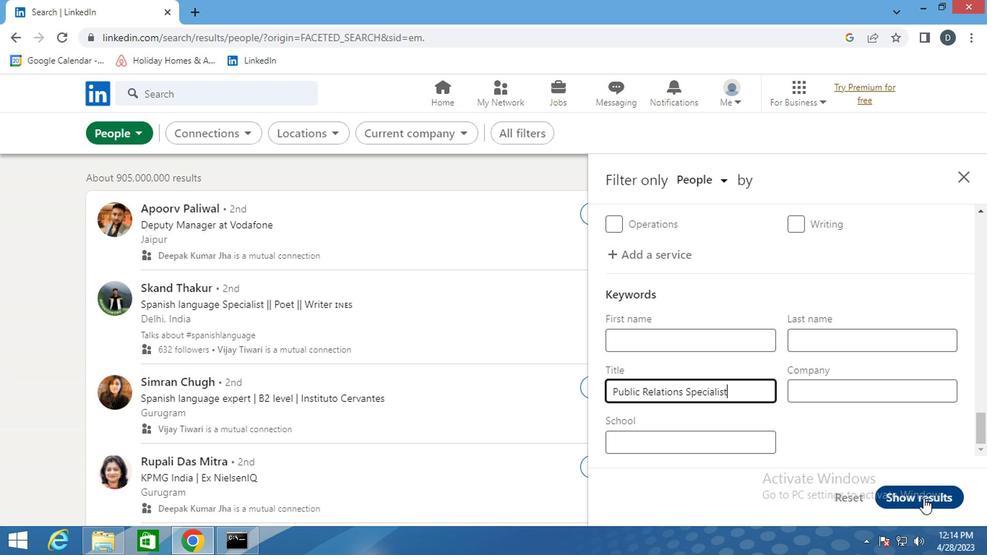 
